 Task: Add an event with the title Client Appreciation Dinner Gala, date '2024/05/10', time 8:50 AM to 10:50 AMand add a description: The employee will receive specific and constructive feedback regarding their performance, highlighting areas of strength and areas that require improvement. The feedback will be based on objective criteria and performance metrics., put the event into Yellow category . Add location for the event as: Brussels, Belgium, logged in from the account softage.4@softage.netand send the event invitation to softage.2@softage.net and softage.3@softage.net. Set a reminder for the event 30 minutes before
Action: Mouse moved to (166, 125)
Screenshot: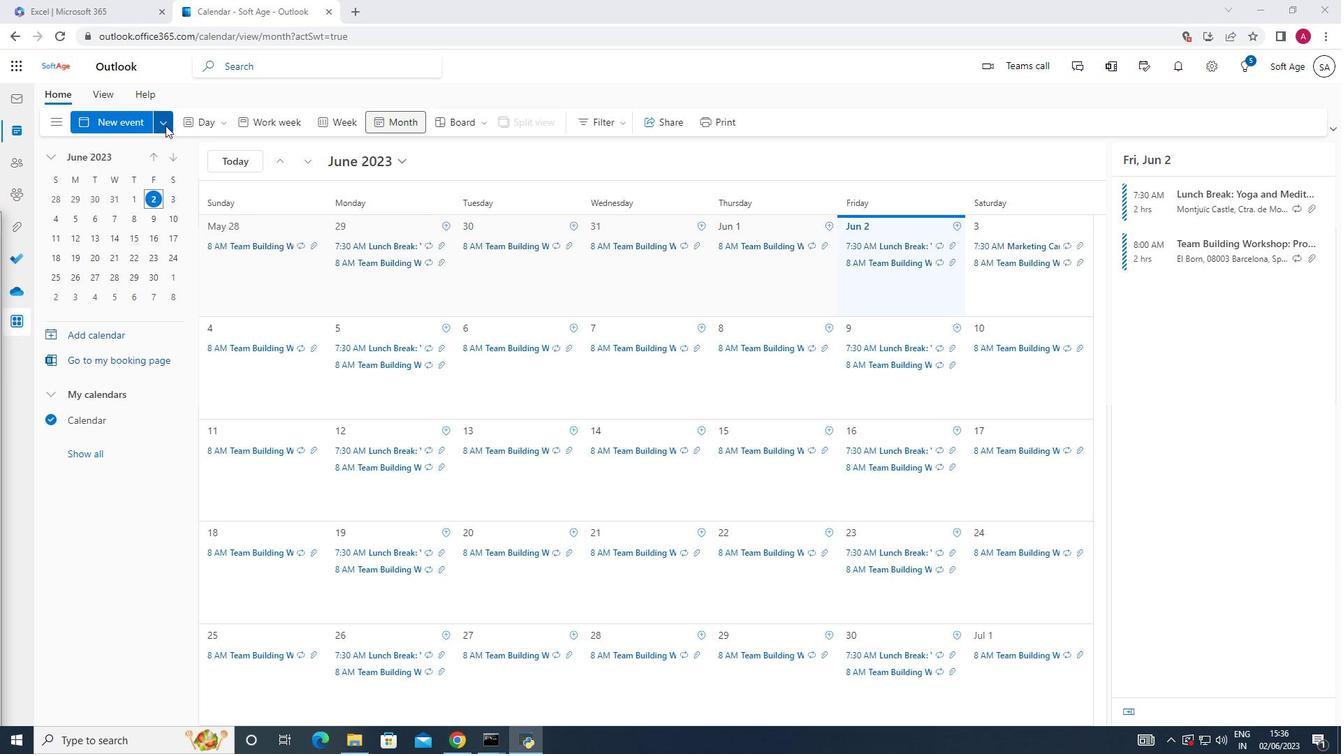 
Action: Mouse pressed left at (166, 125)
Screenshot: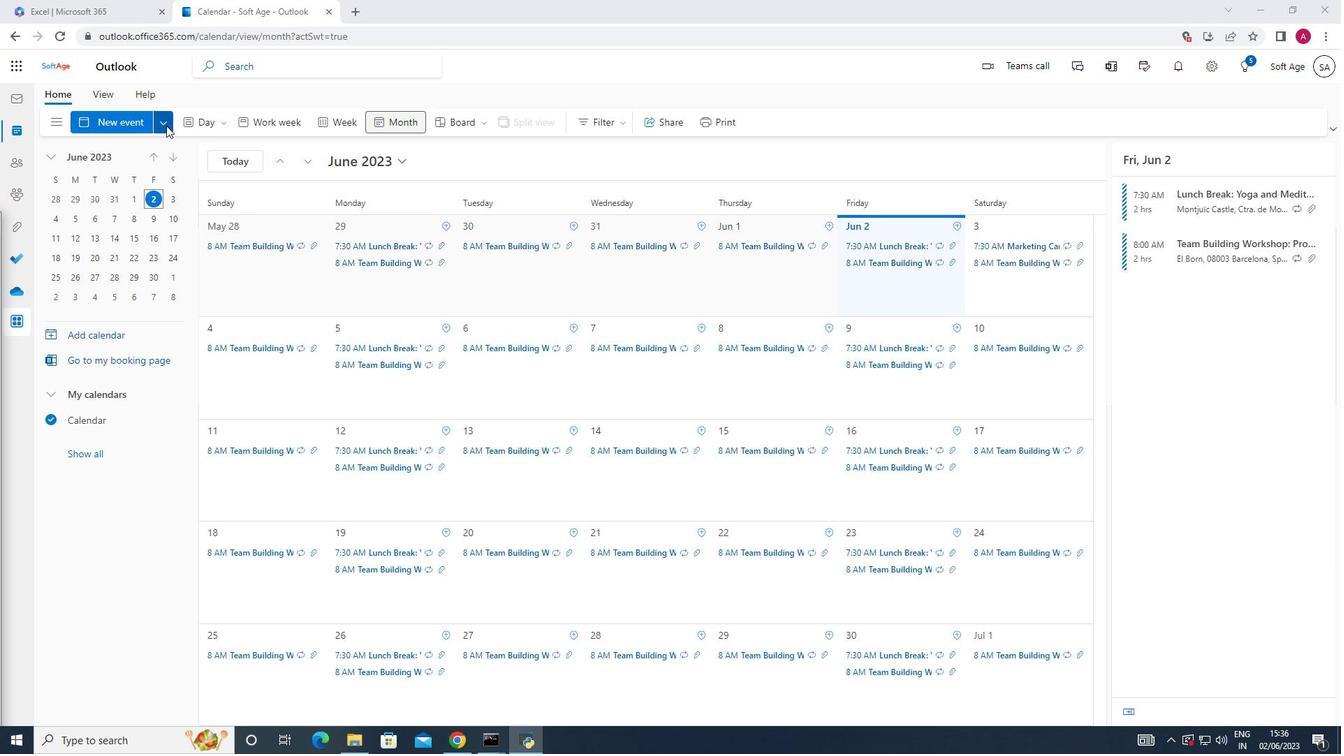 
Action: Mouse moved to (141, 181)
Screenshot: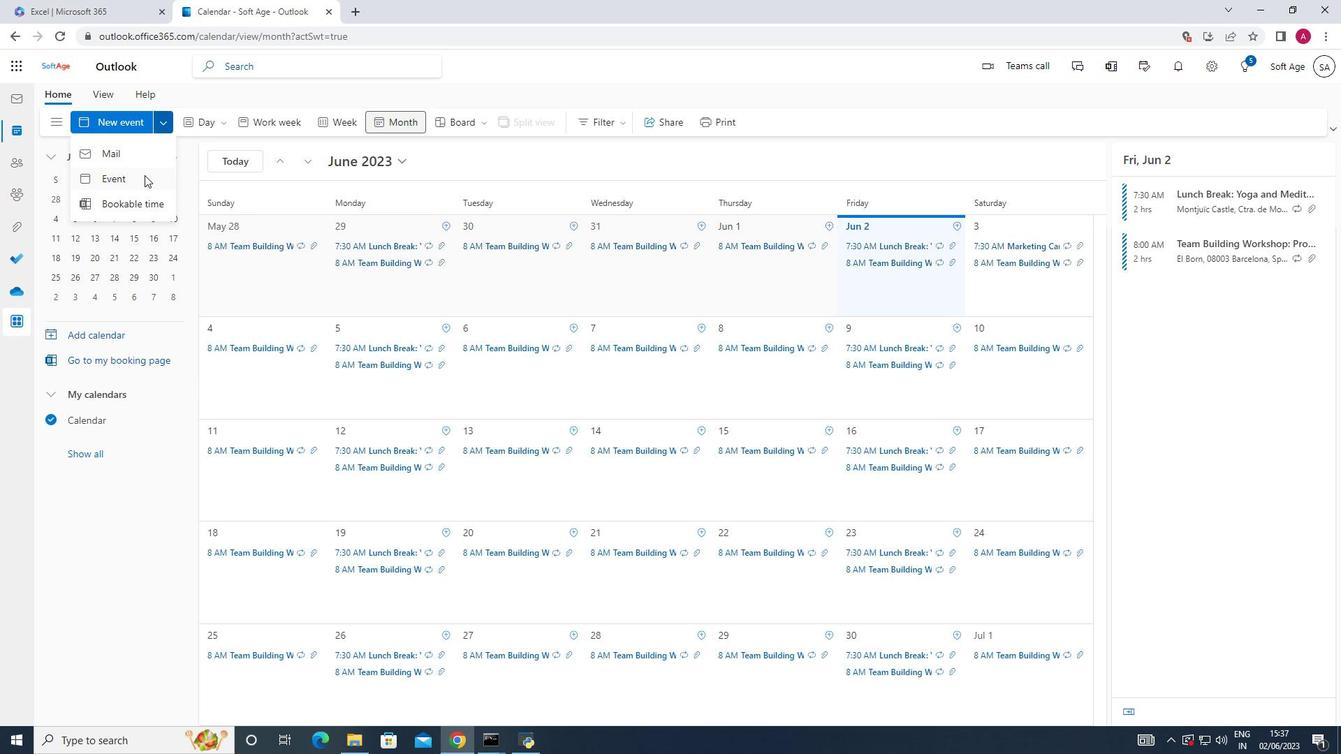 
Action: Mouse pressed left at (141, 181)
Screenshot: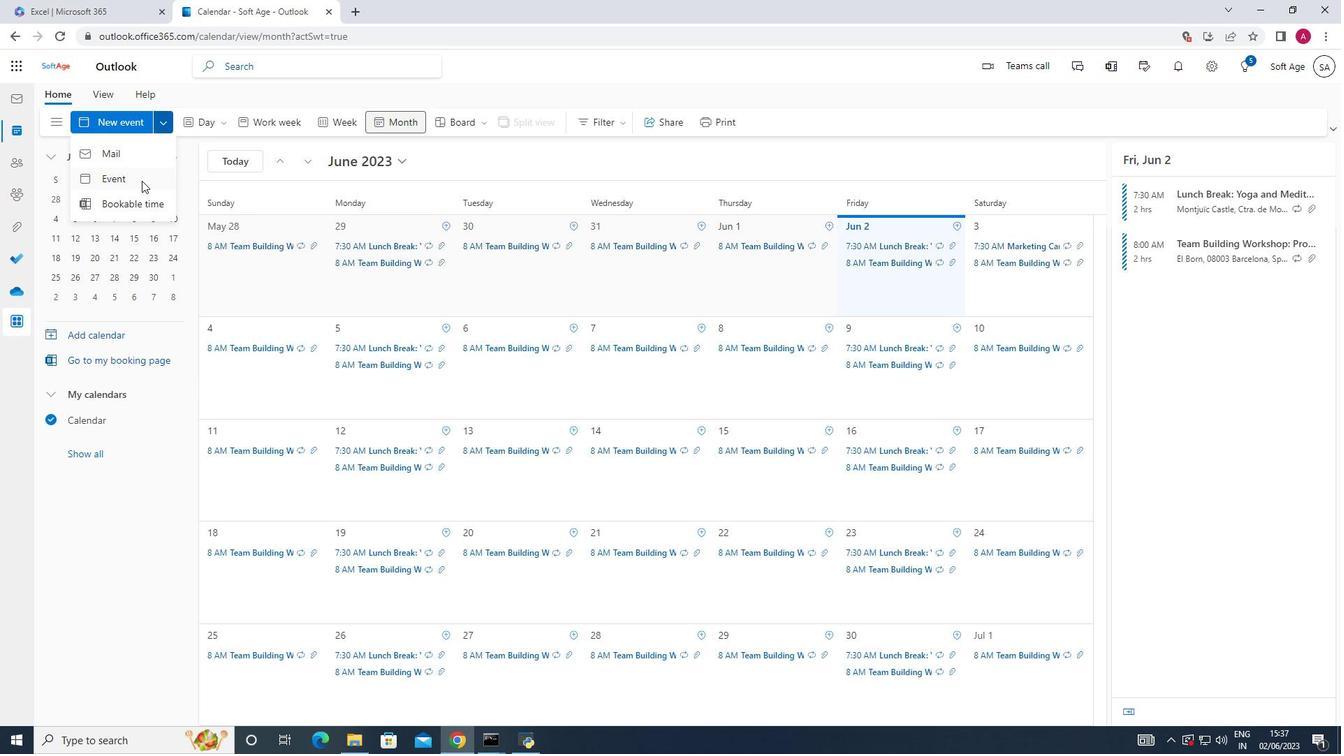 
Action: Mouse moved to (366, 206)
Screenshot: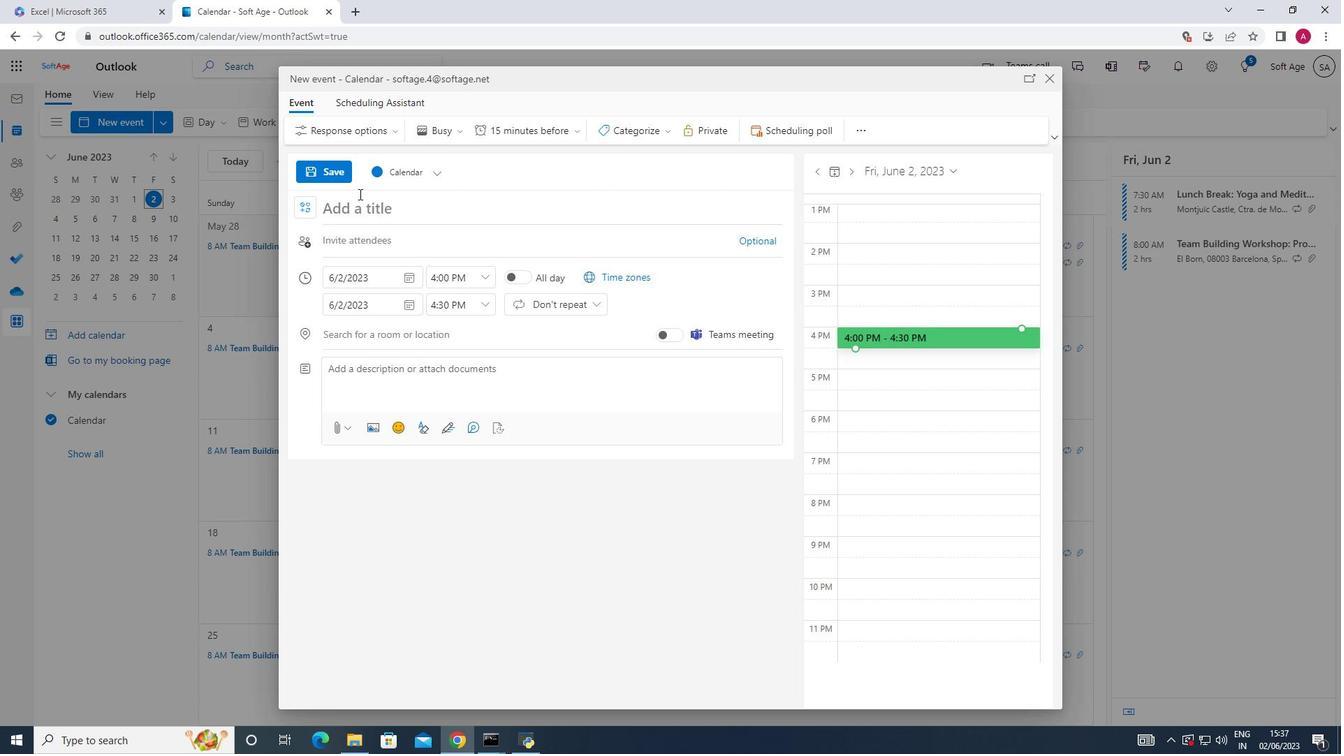 
Action: Mouse pressed left at (366, 206)
Screenshot: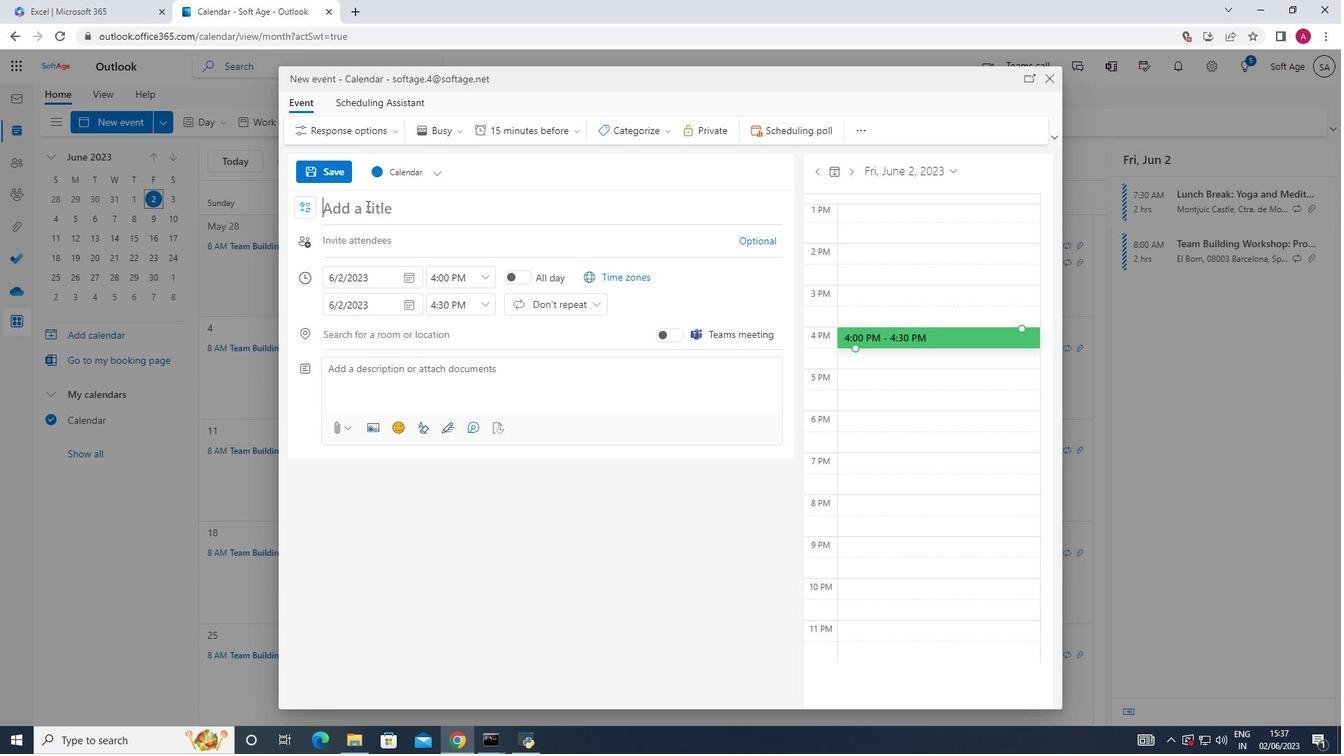 
Action: Key pressed <Key.shift><Key.shift><Key.shift><Key.shift><Key.shift><Key.shift><Key.shift><Key.shift><Key.shift><Key.shift><Key.shift><Key.shift><Key.shift><Key.shift><Key.shift><Key.shift><Key.shift><Key.shift><Key.shift><Key.shift><Key.shift><Key.shift><Key.shift><Key.shift><Key.shift><Key.shift><Key.shift><Key.shift><Key.shift><Key.shift><Key.shift><Key.shift><Key.shift><Key.shift><Key.shift><Key.shift><Key.shift><Key.shift><Key.shift><Key.shift><Key.shift><Key.shift><Key.shift><Key.shift><Key.shift><Key.shift><Key.shift><Key.shift><Key.shift><Key.shift><Key.shift><Key.shift><Key.shift><Key.shift>Client<Key.space><Key.shift><Key.shift><Key.shift><Key.shift>Appreciation<Key.space><Key.shift>Dinner<Key.space><Key.shift>Gala
Screenshot: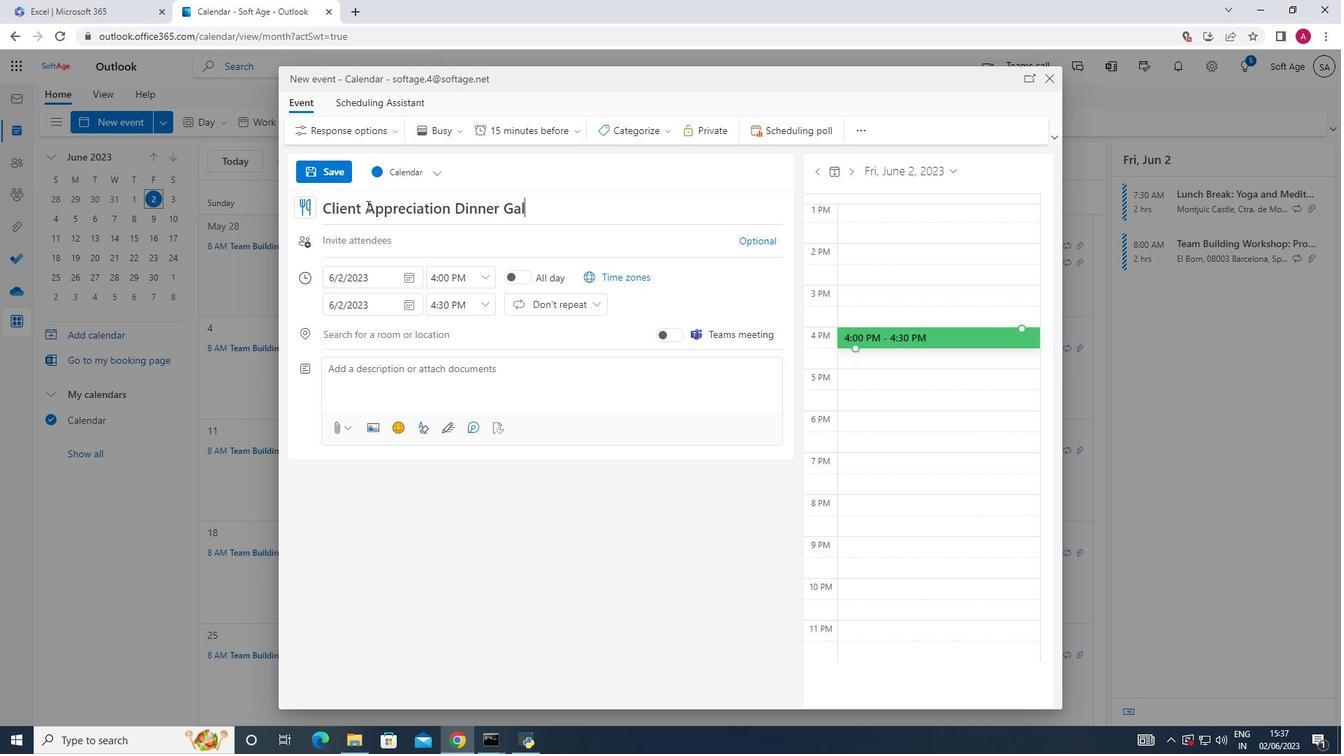 
Action: Mouse moved to (415, 277)
Screenshot: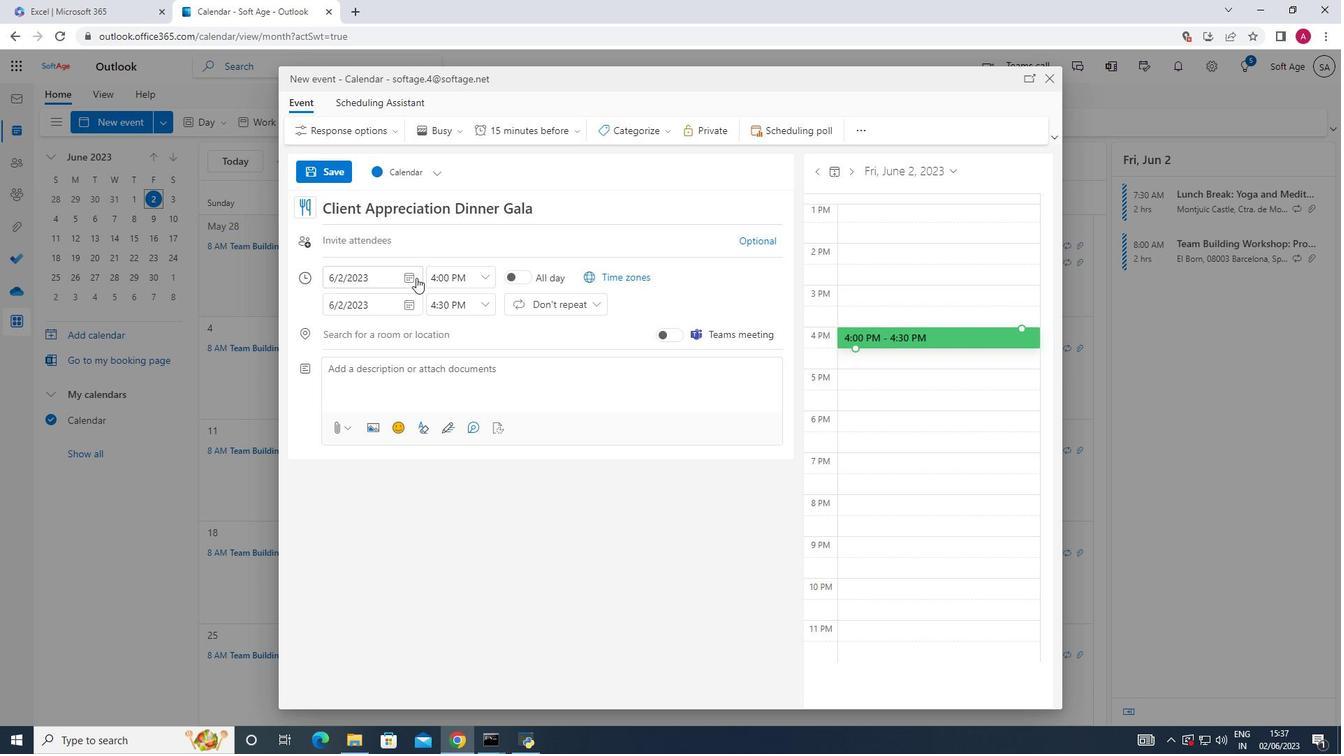 
Action: Mouse pressed left at (415, 277)
Screenshot: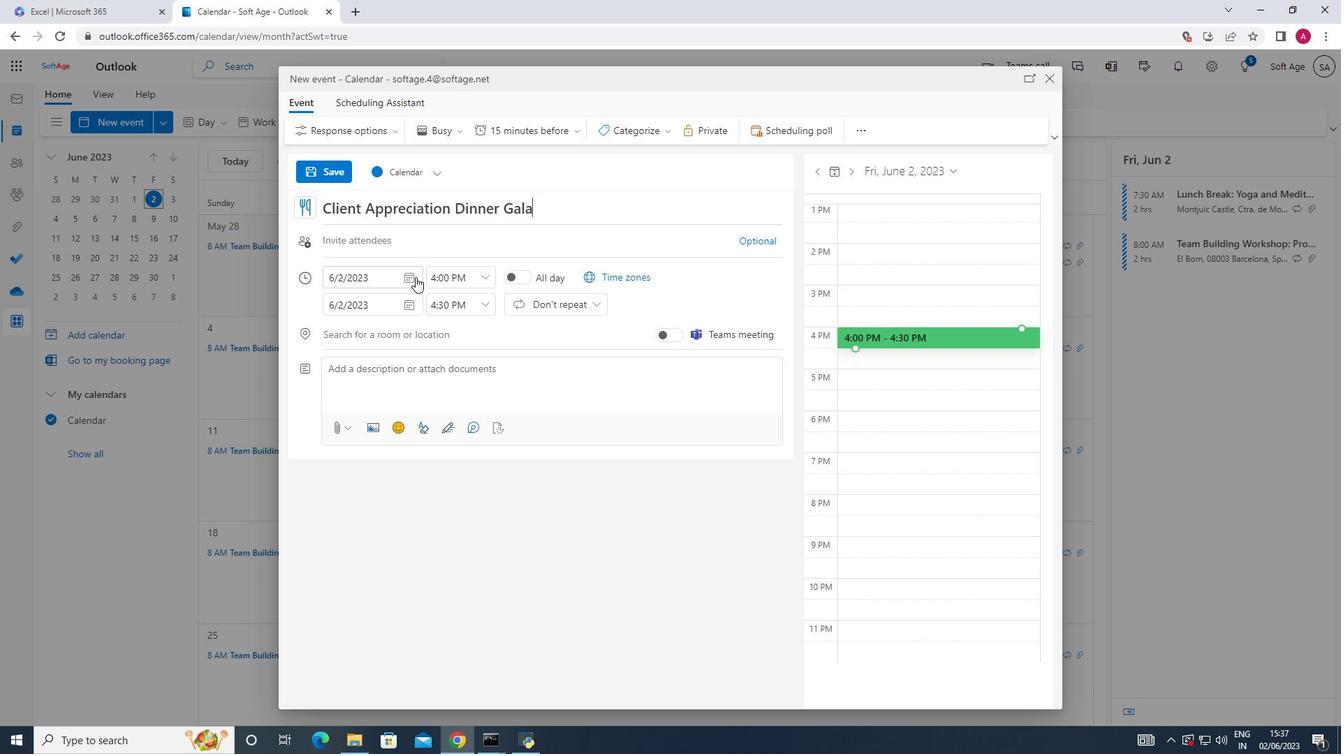 
Action: Mouse moved to (452, 307)
Screenshot: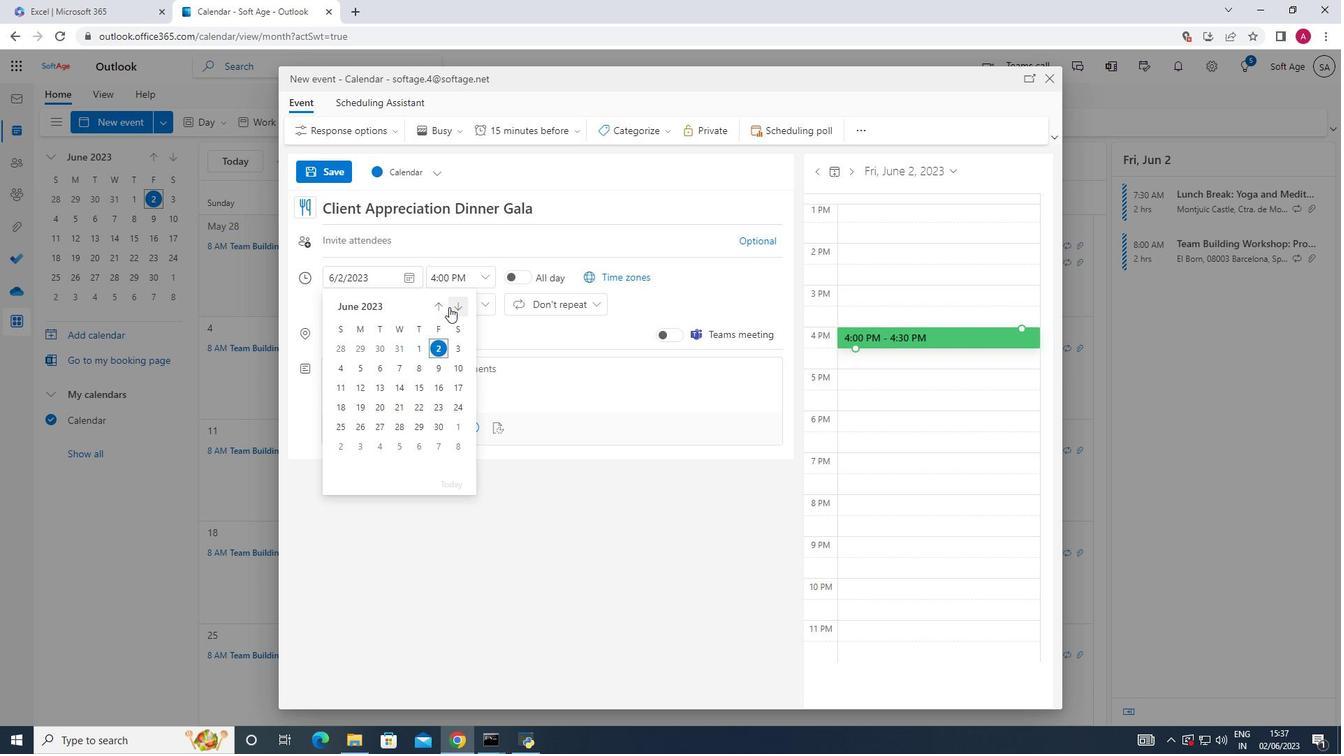 
Action: Mouse pressed left at (452, 307)
Screenshot: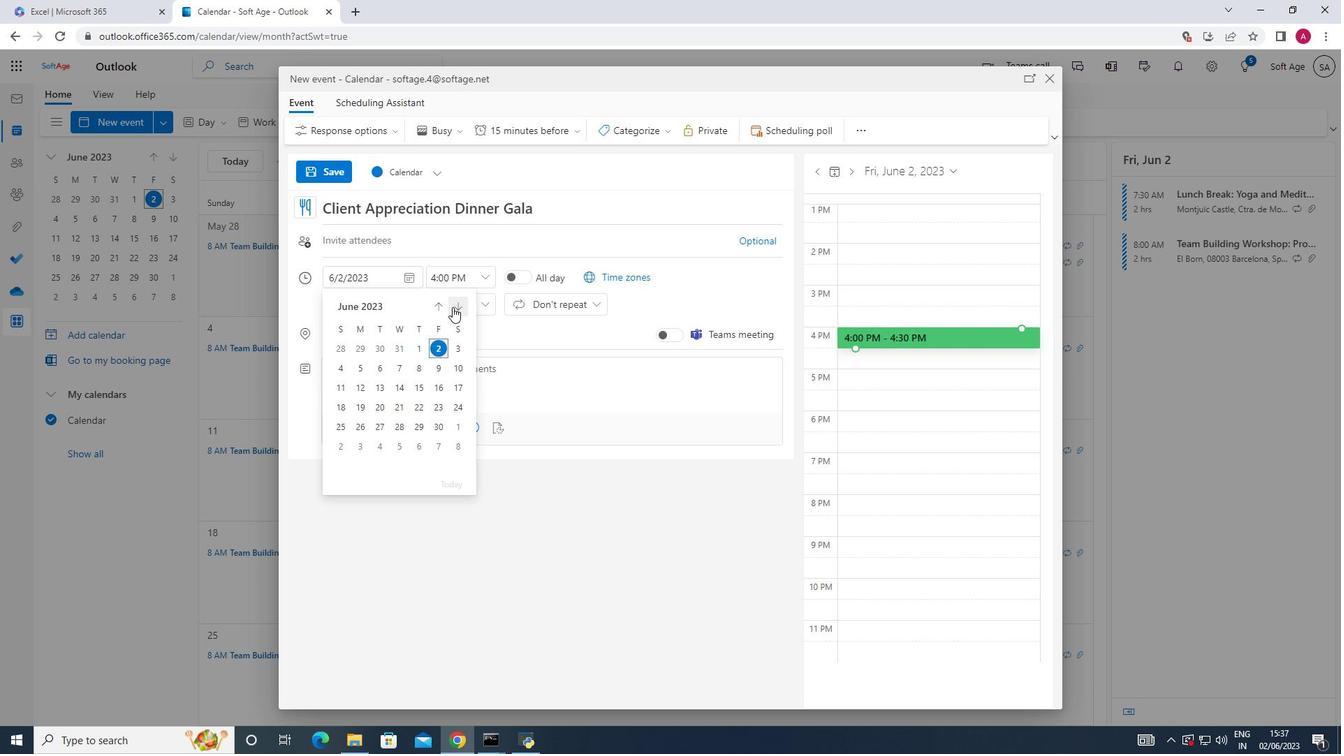
Action: Mouse pressed left at (452, 307)
Screenshot: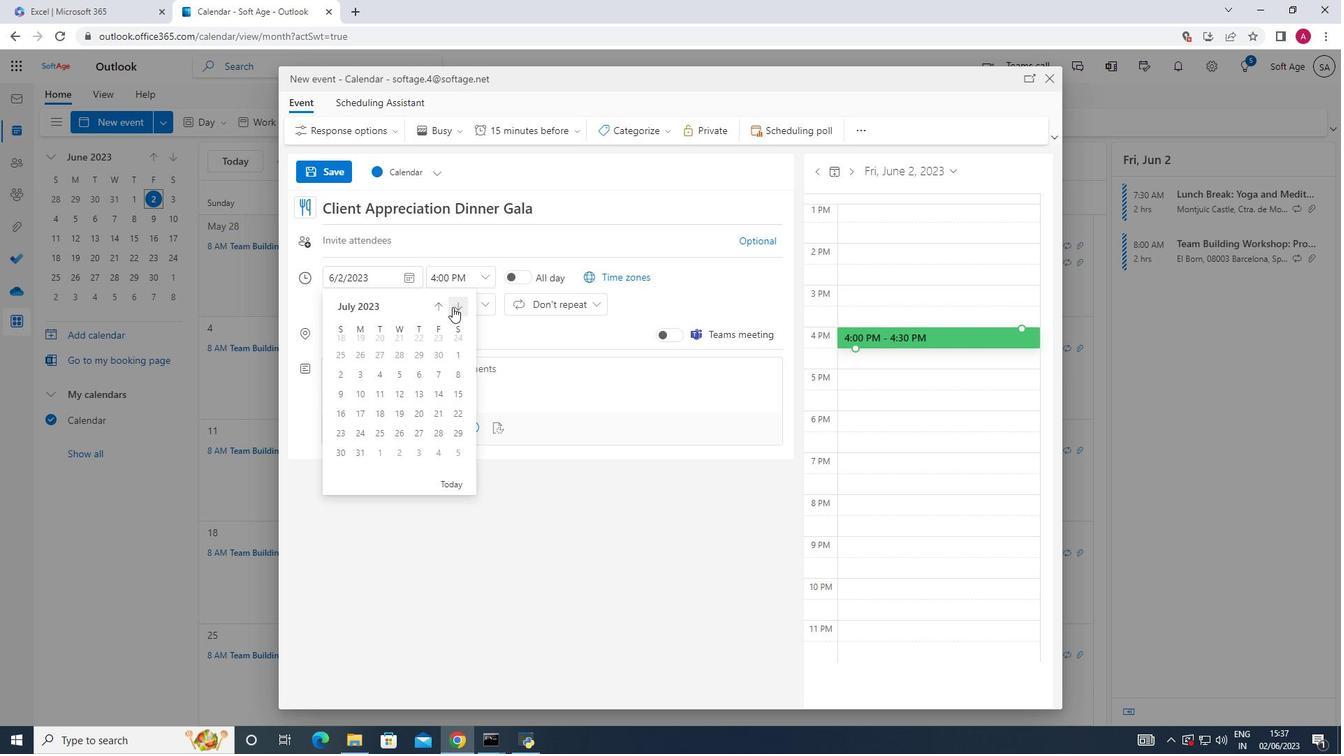 
Action: Mouse pressed left at (452, 307)
Screenshot: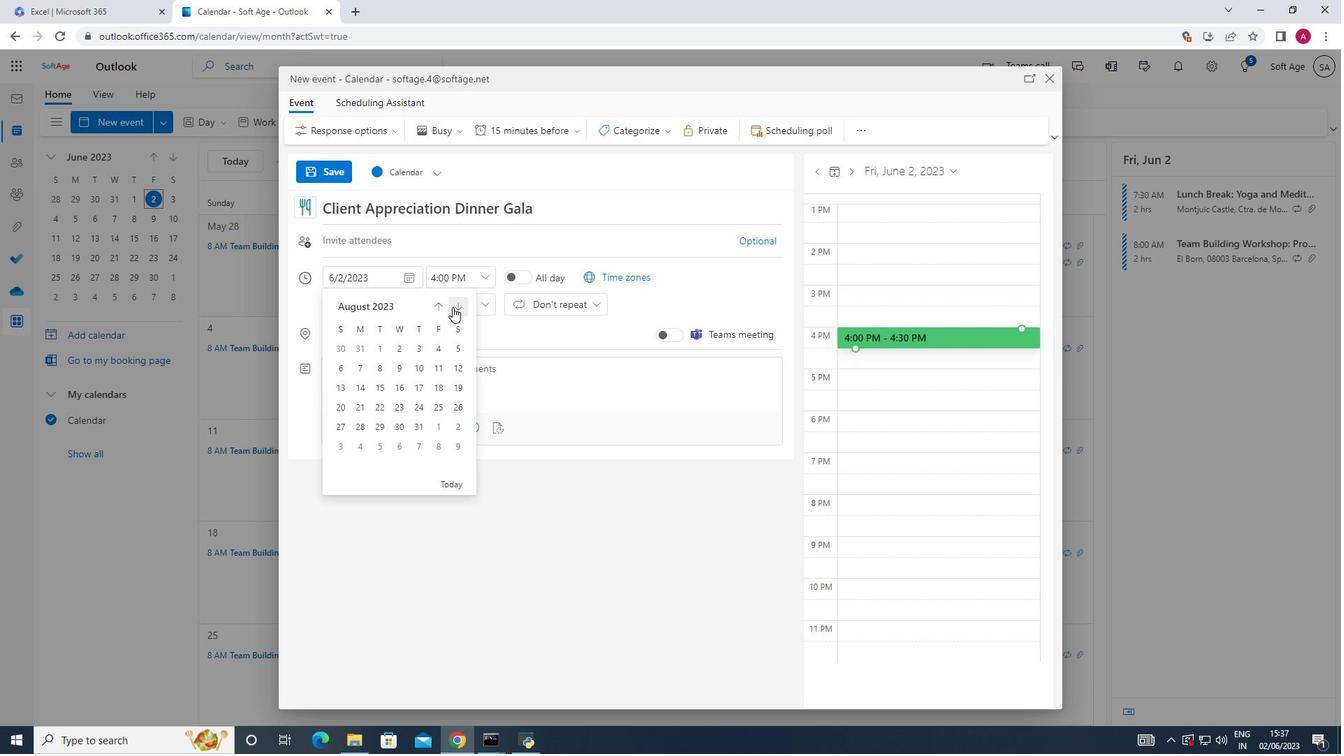 
Action: Mouse pressed left at (452, 307)
Screenshot: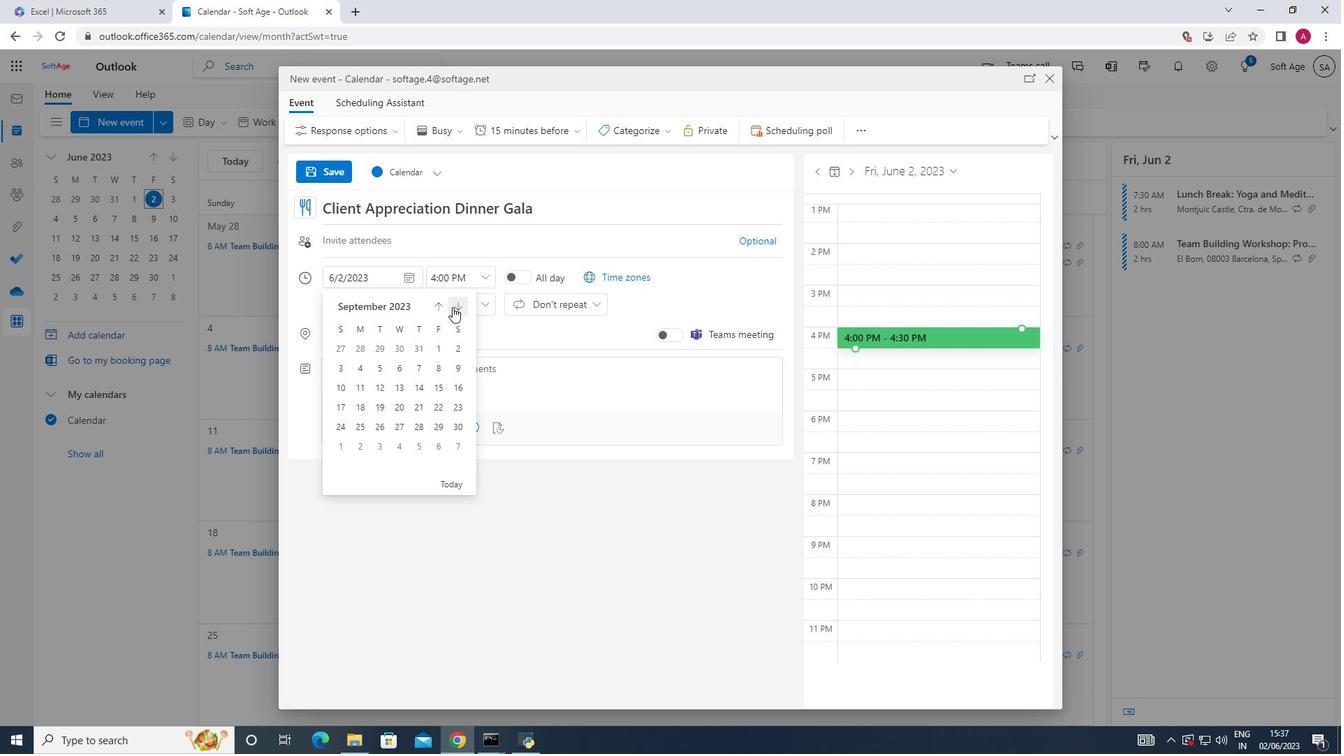 
Action: Mouse pressed left at (452, 307)
Screenshot: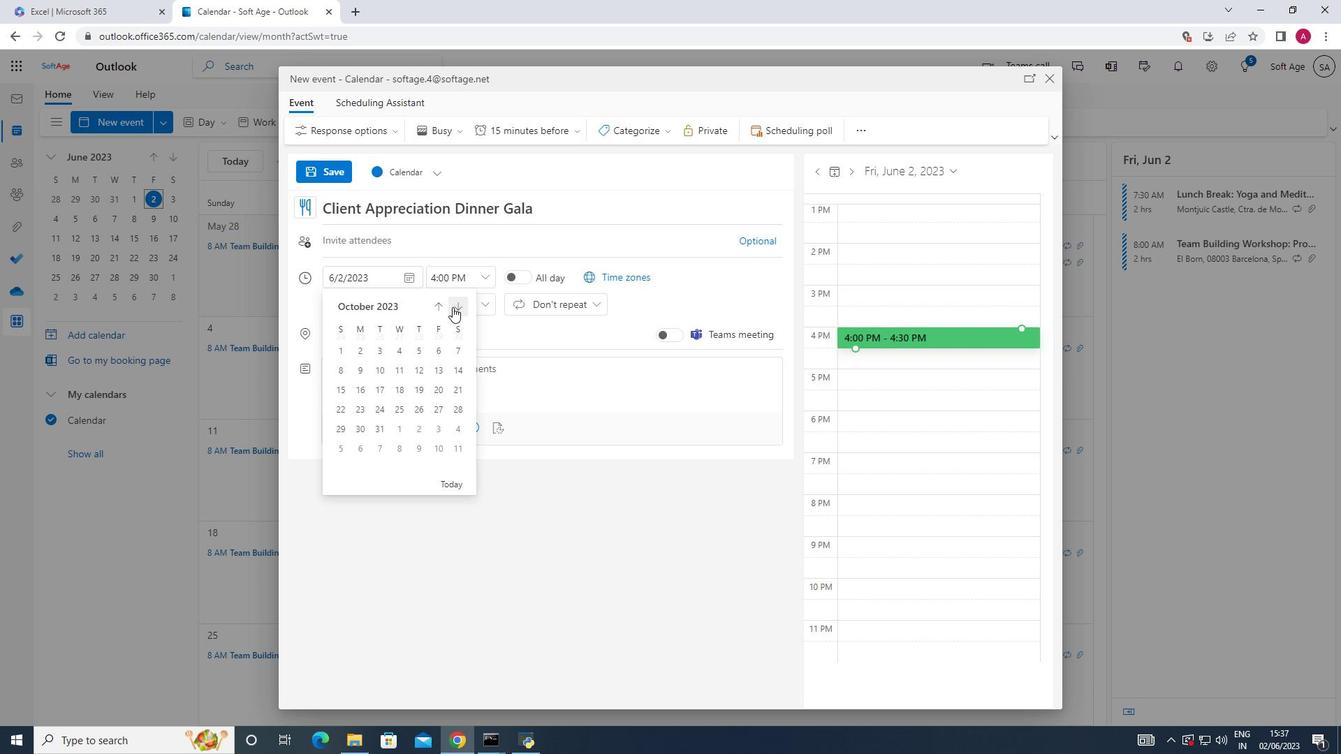 
Action: Mouse pressed left at (452, 307)
Screenshot: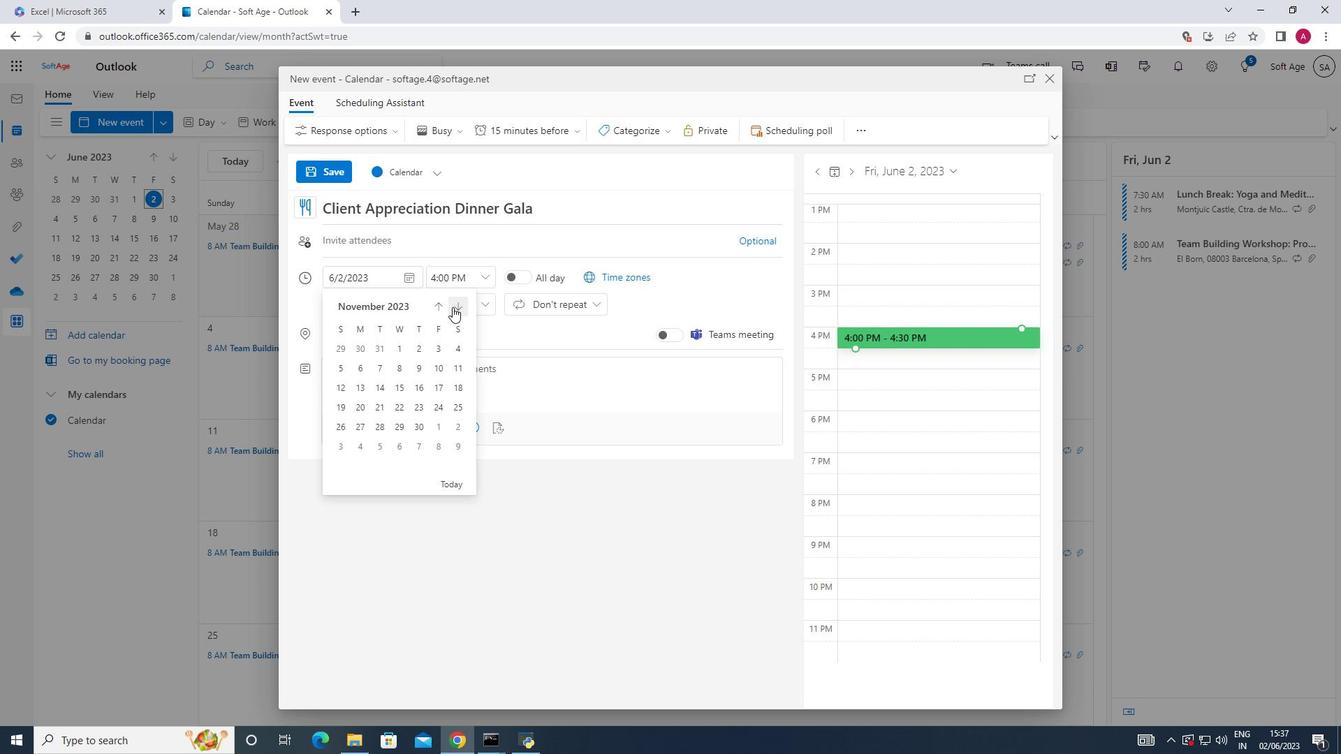 
Action: Mouse pressed left at (452, 307)
Screenshot: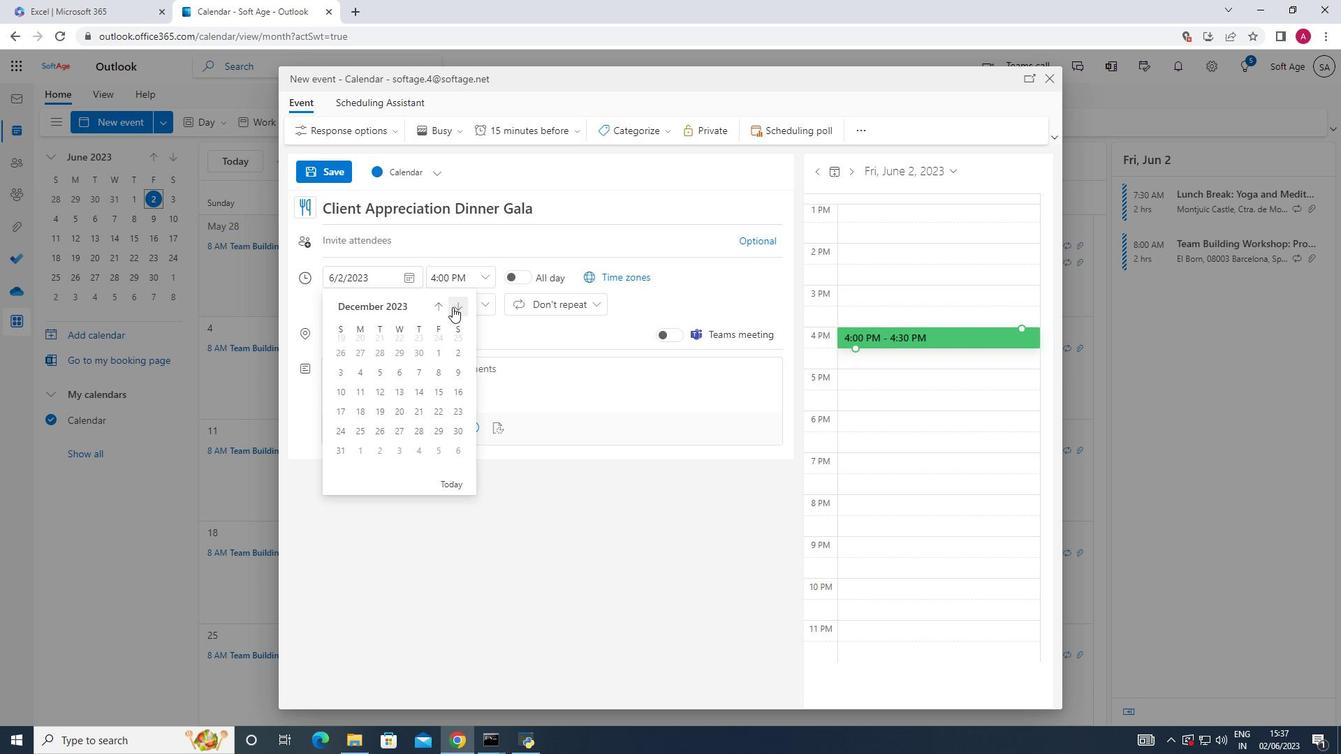 
Action: Mouse pressed left at (452, 307)
Screenshot: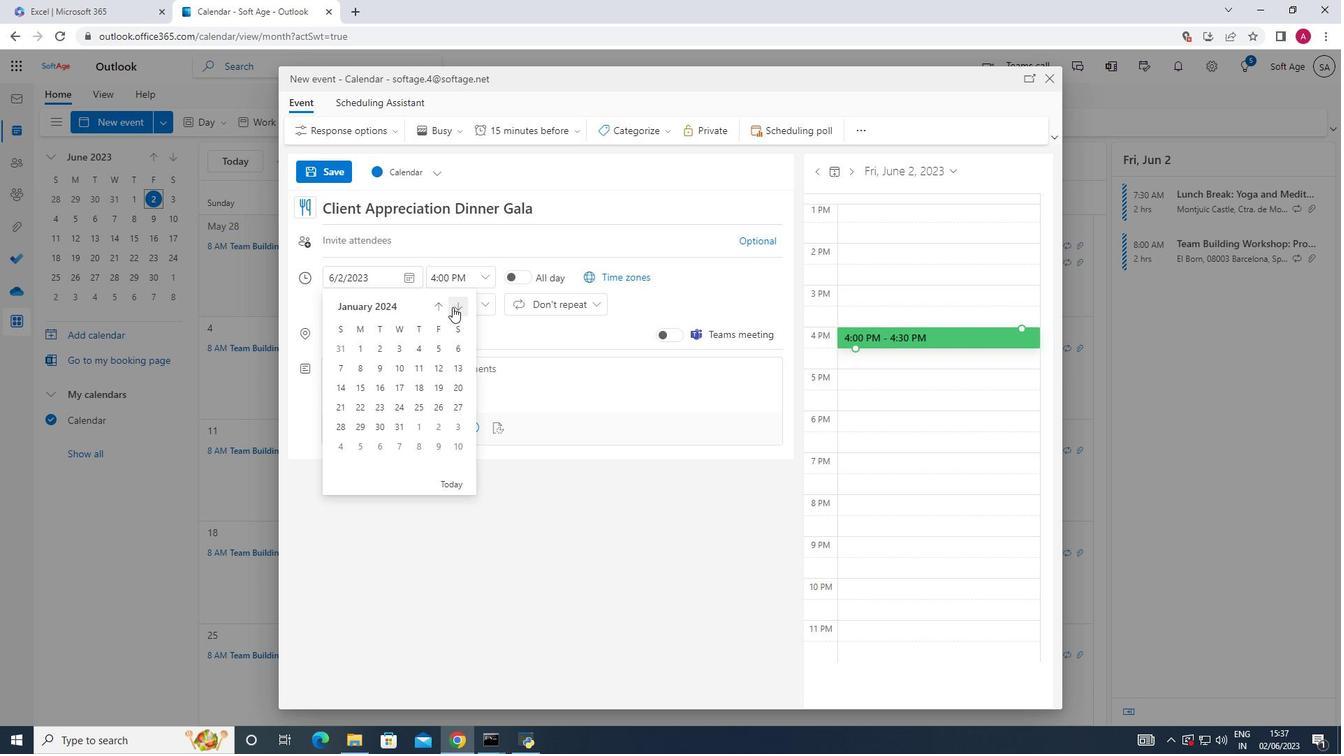 
Action: Mouse pressed left at (452, 307)
Screenshot: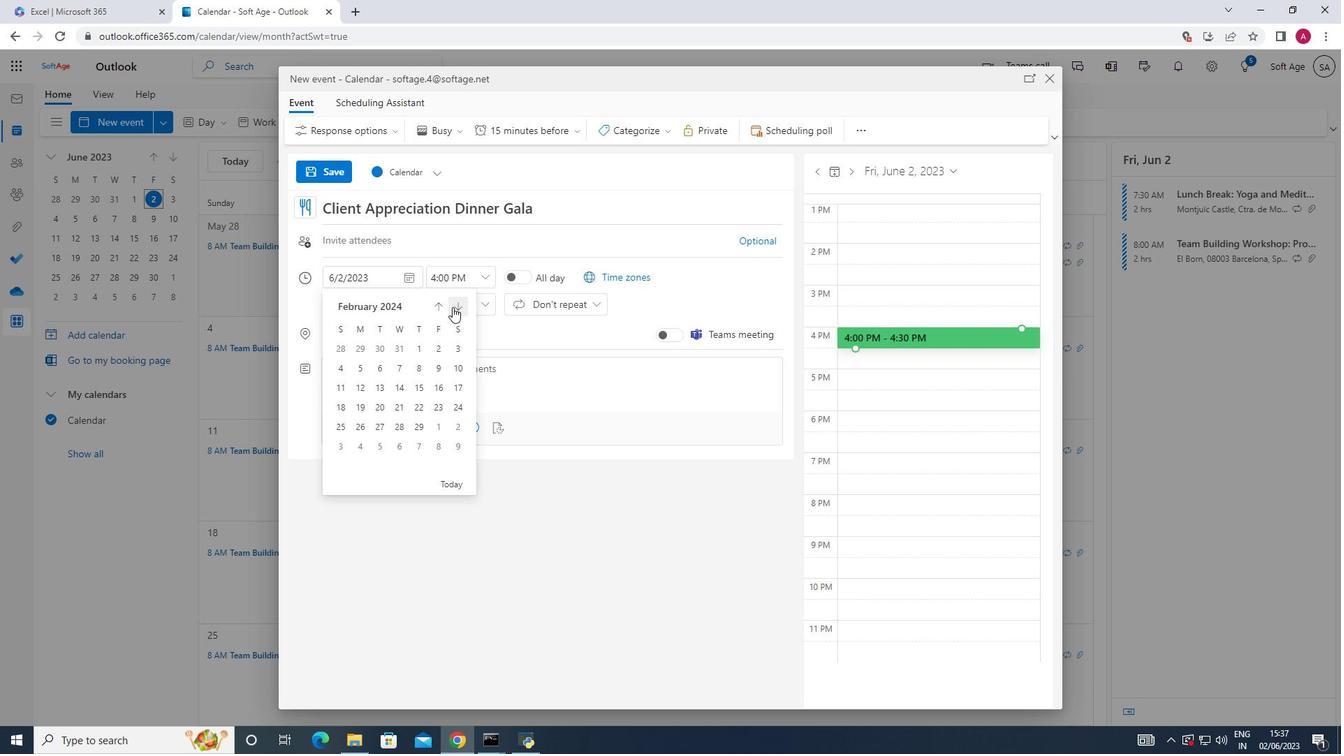 
Action: Mouse pressed left at (452, 307)
Screenshot: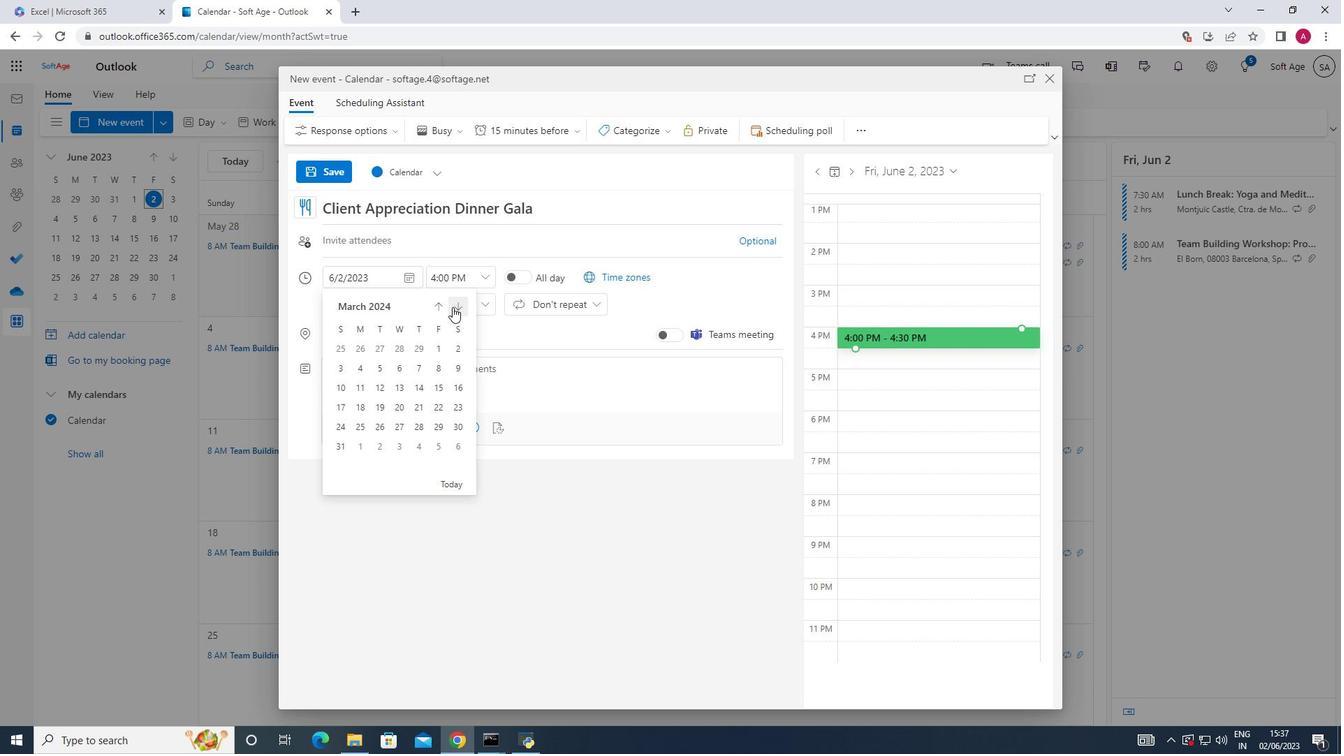 
Action: Mouse pressed left at (452, 307)
Screenshot: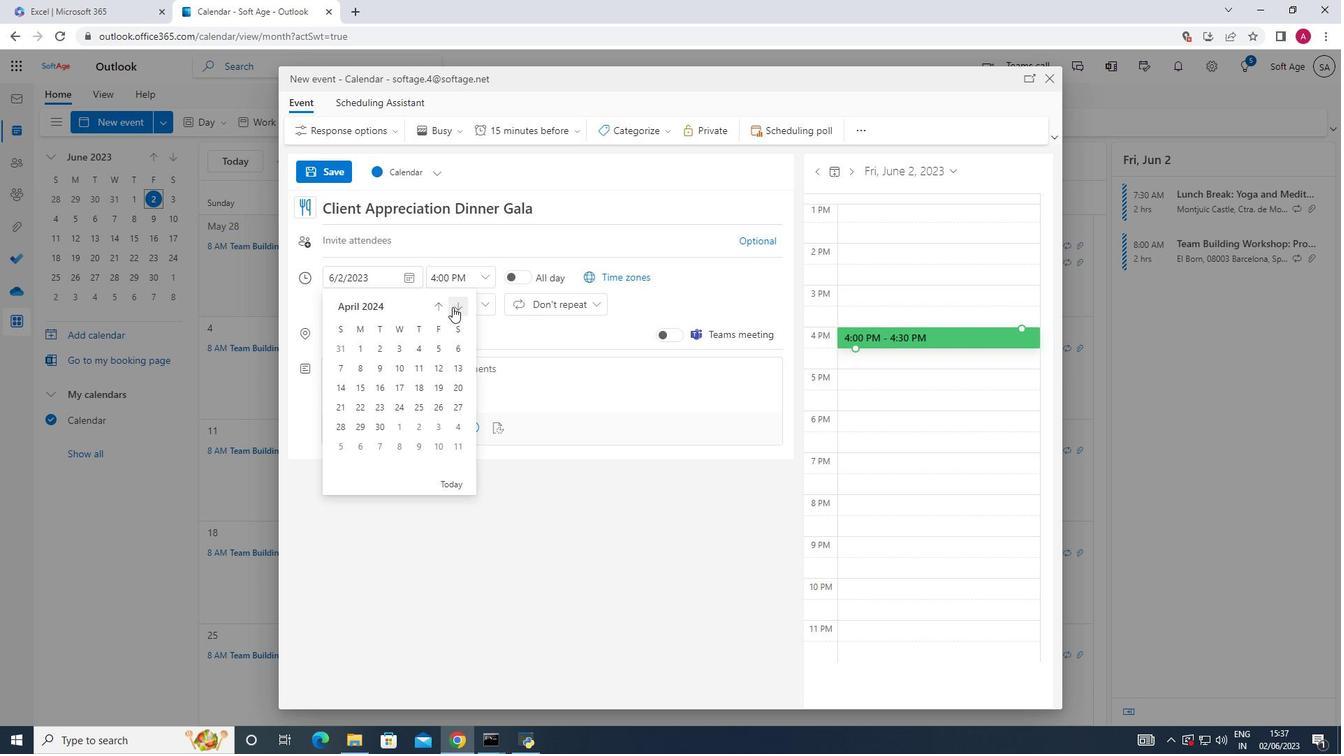 
Action: Mouse moved to (439, 366)
Screenshot: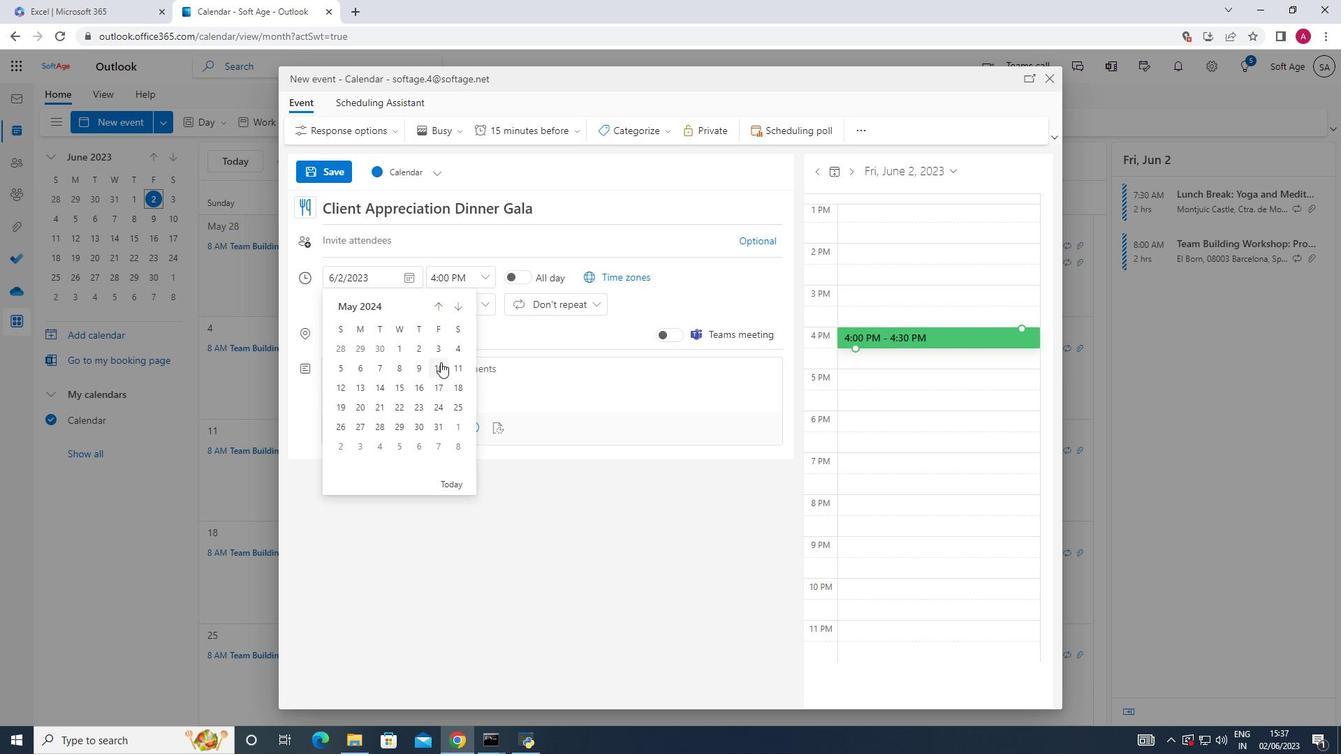 
Action: Mouse pressed left at (439, 366)
Screenshot: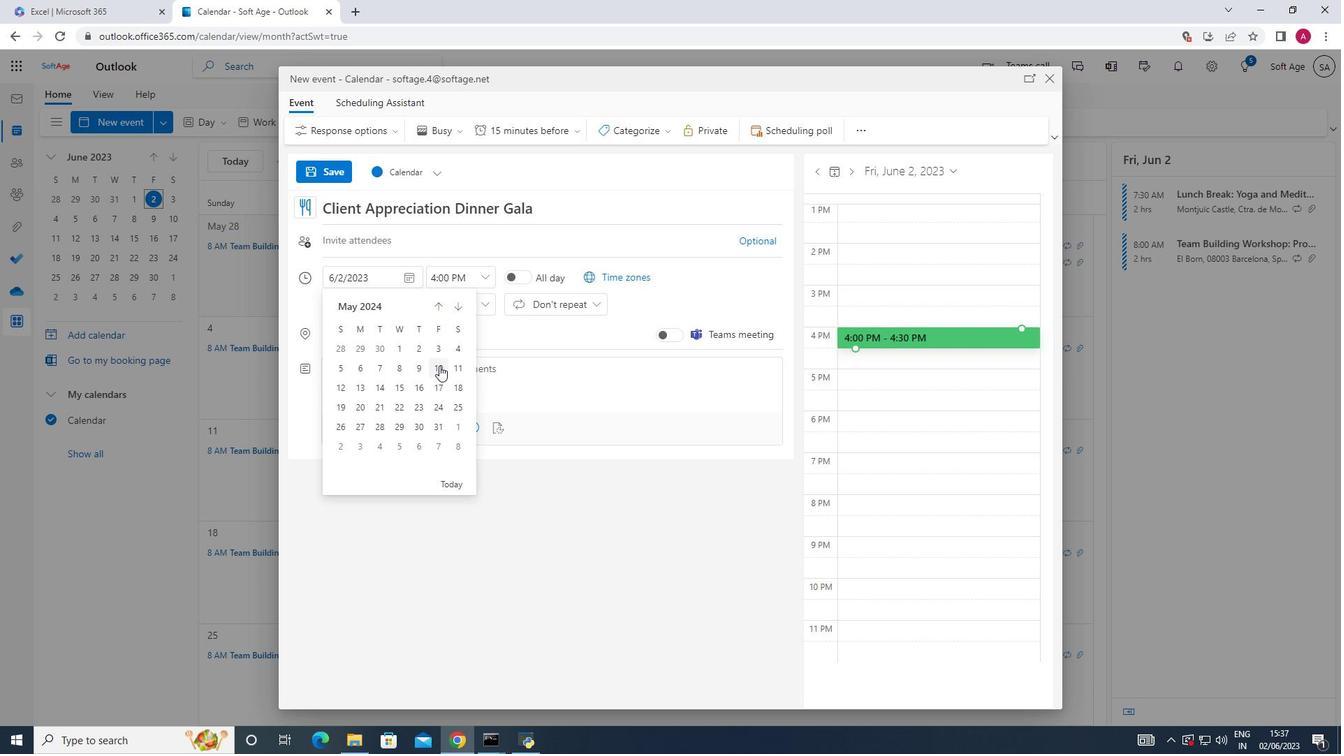 
Action: Mouse moved to (479, 277)
Screenshot: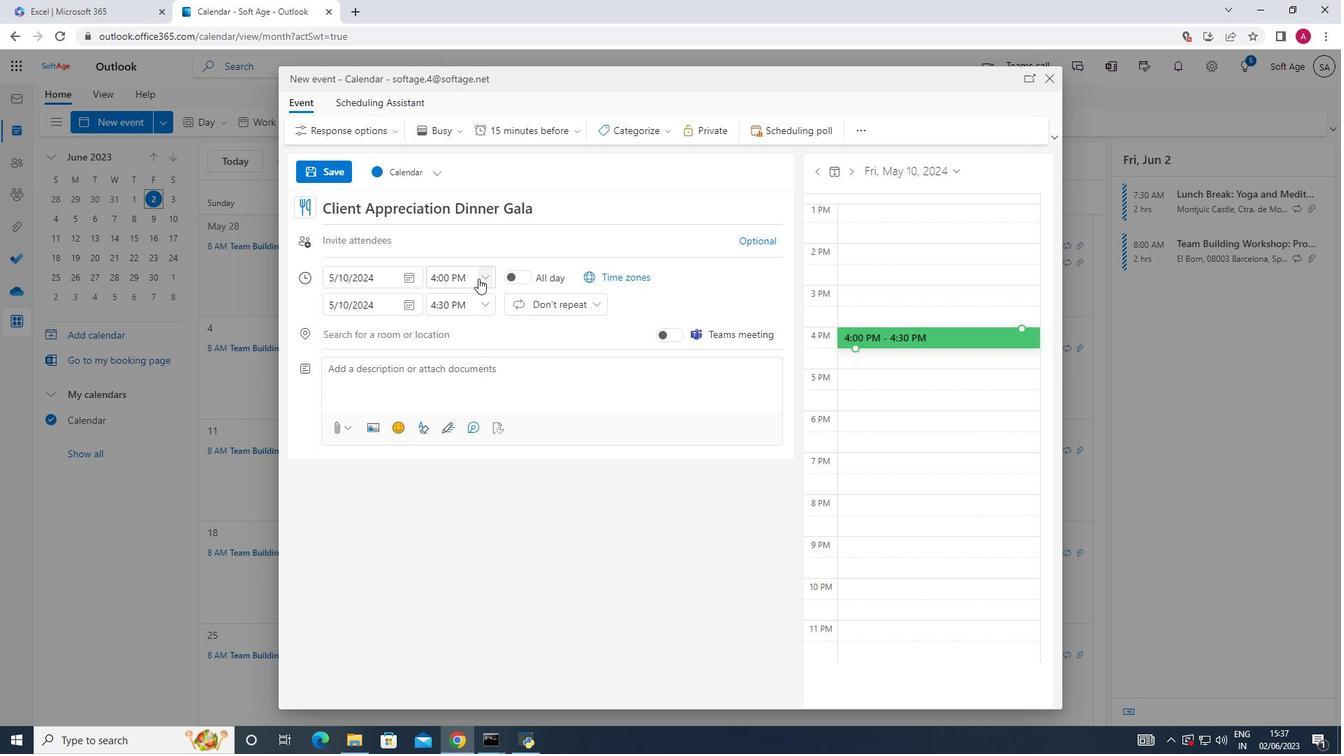 
Action: Mouse pressed left at (479, 277)
Screenshot: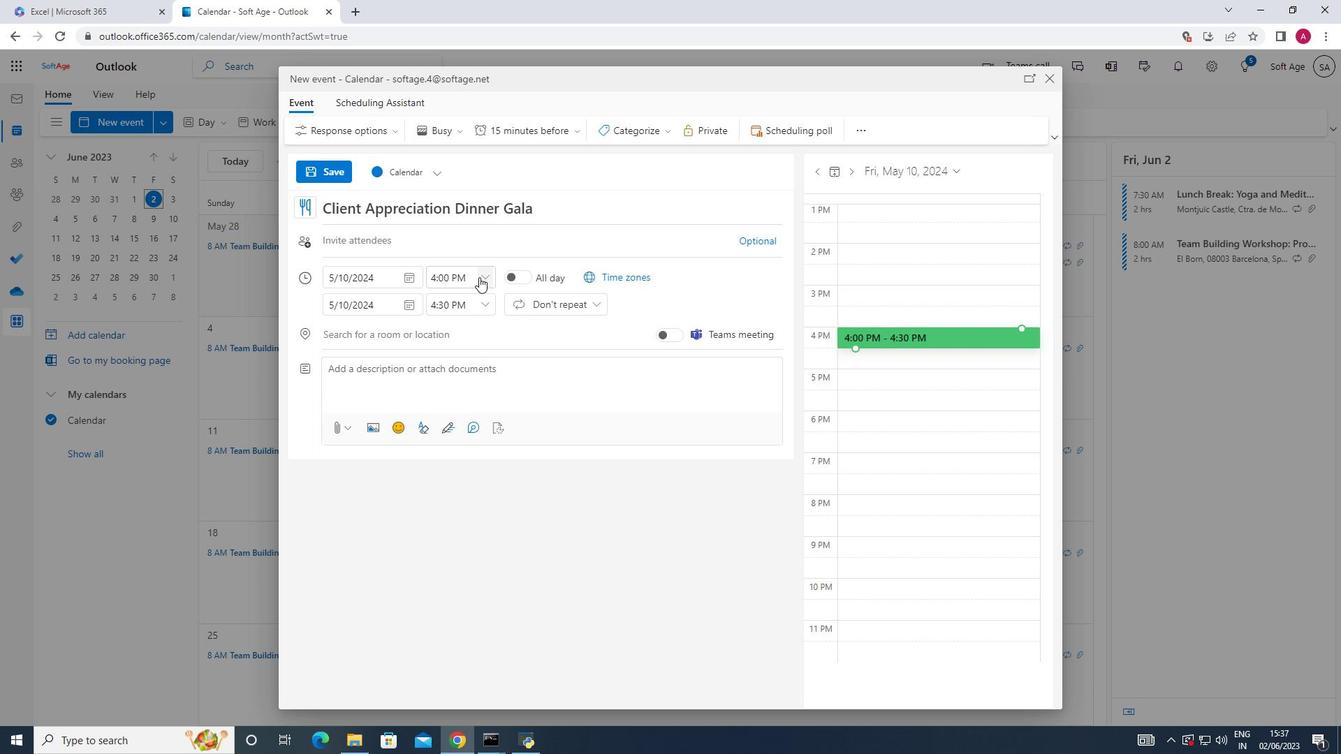 
Action: Key pressed 8<Key.shift_r>:50<Key.space><Key.shift>A<Key.shift_r>M<Key.enter>
Screenshot: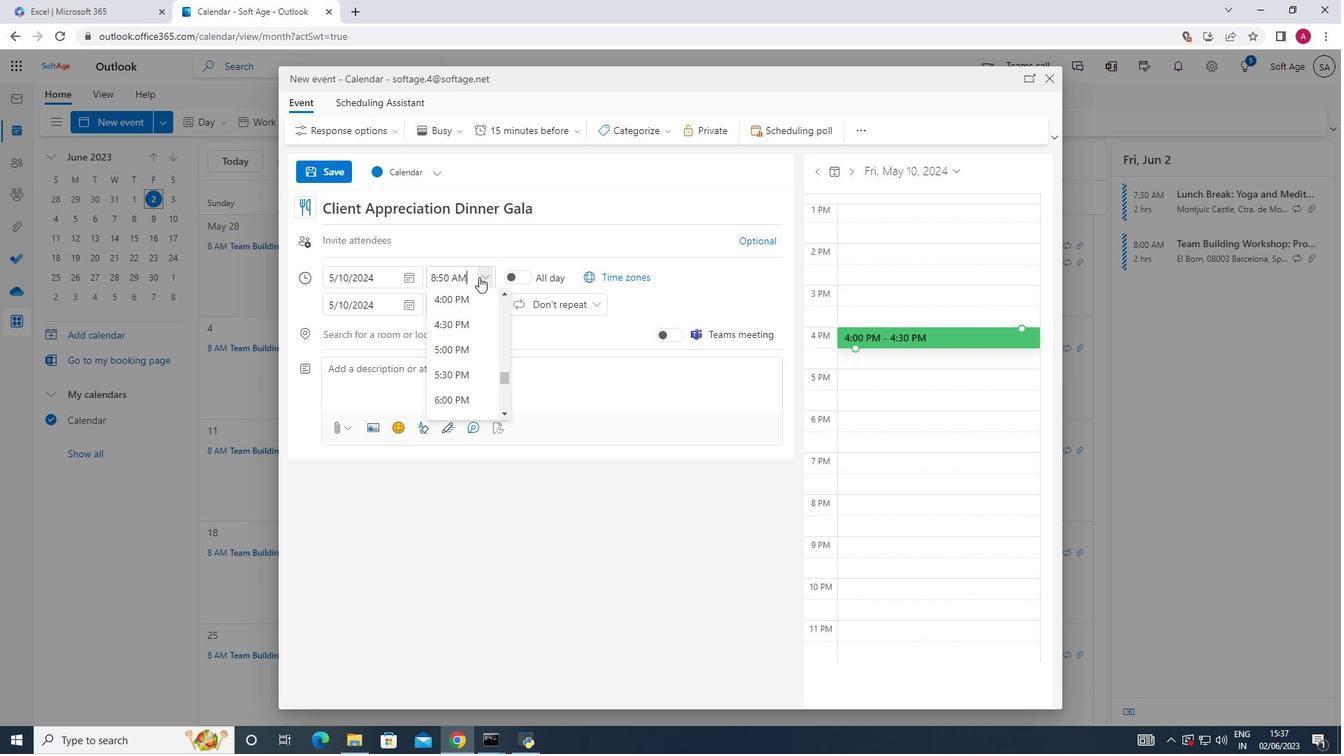 
Action: Mouse moved to (488, 298)
Screenshot: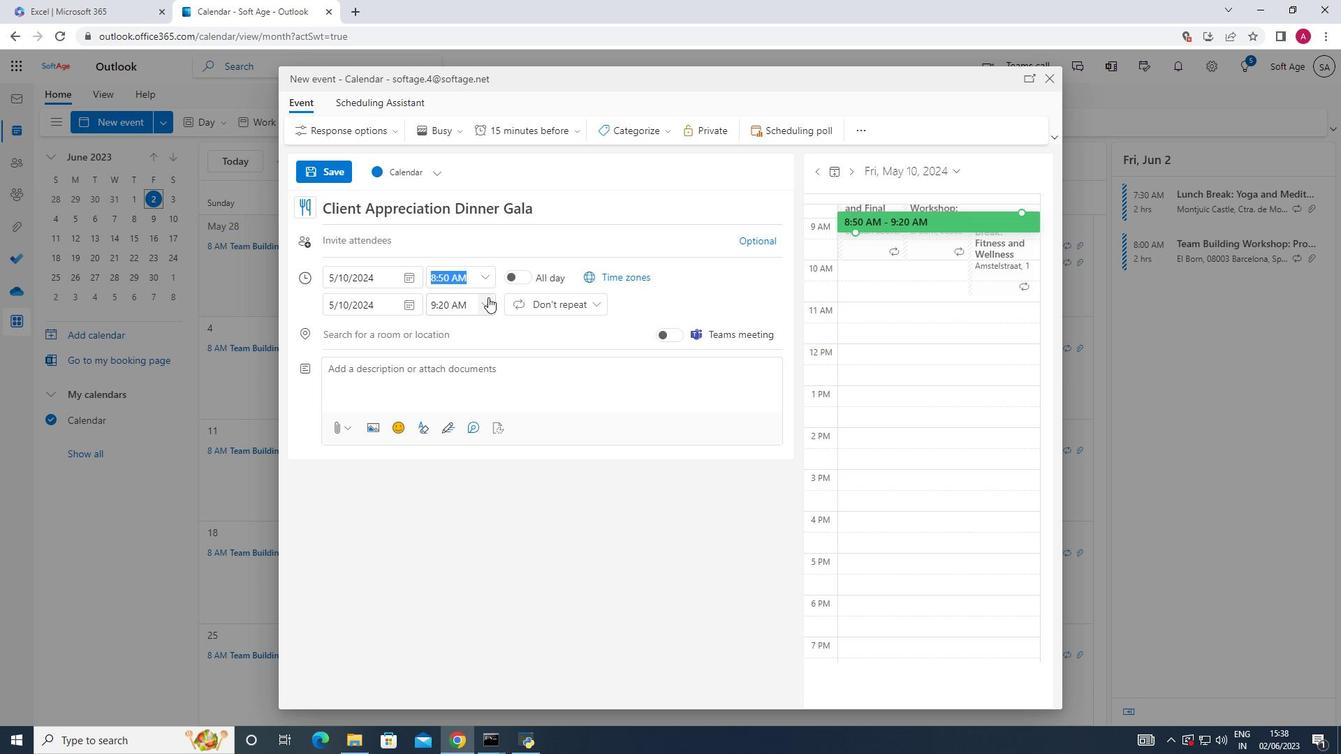 
Action: Mouse pressed left at (488, 298)
Screenshot: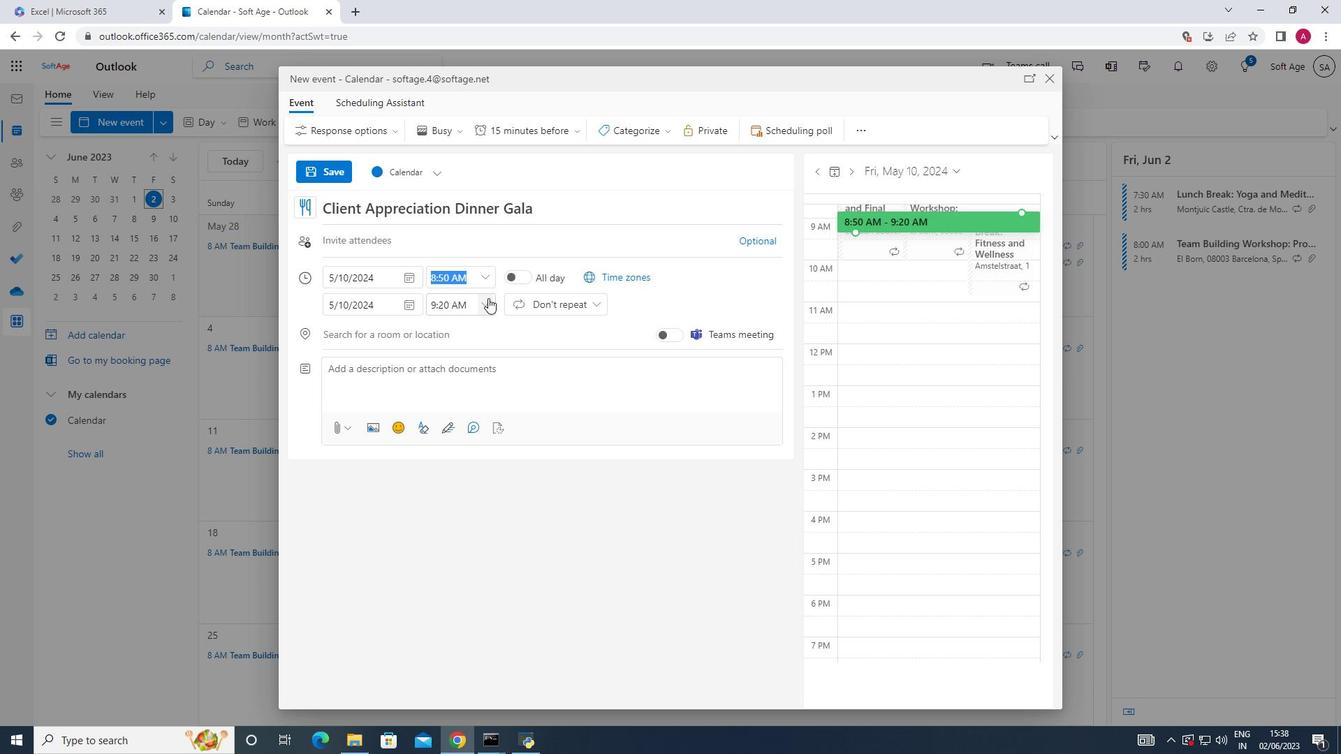 
Action: Mouse moved to (466, 401)
Screenshot: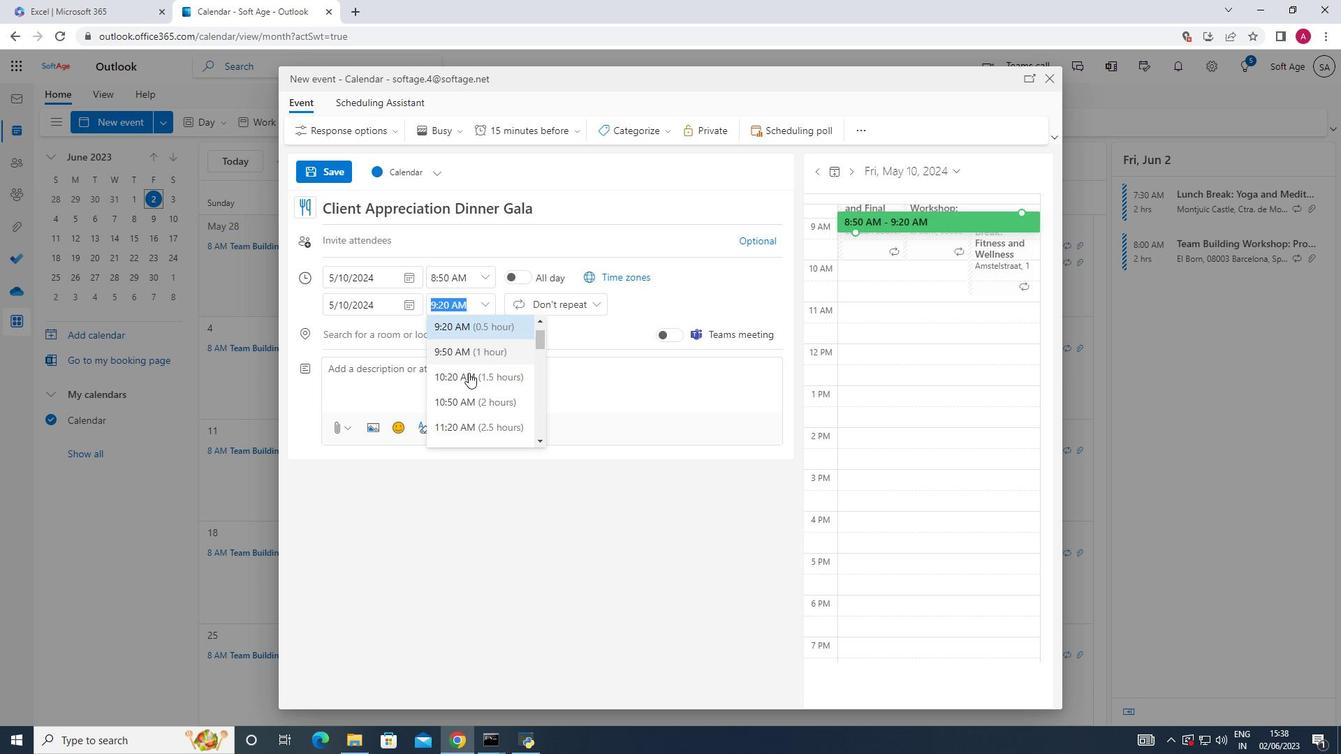
Action: Mouse pressed left at (466, 401)
Screenshot: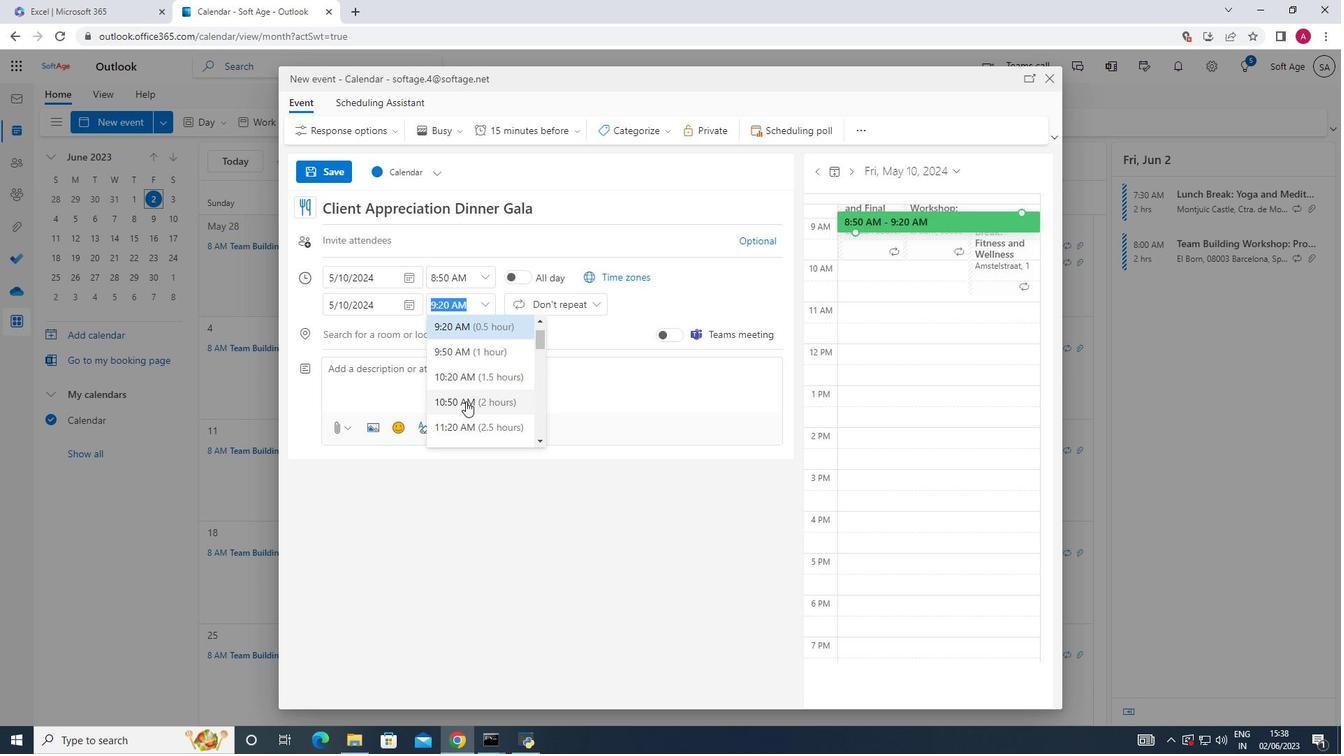 
Action: Mouse moved to (338, 377)
Screenshot: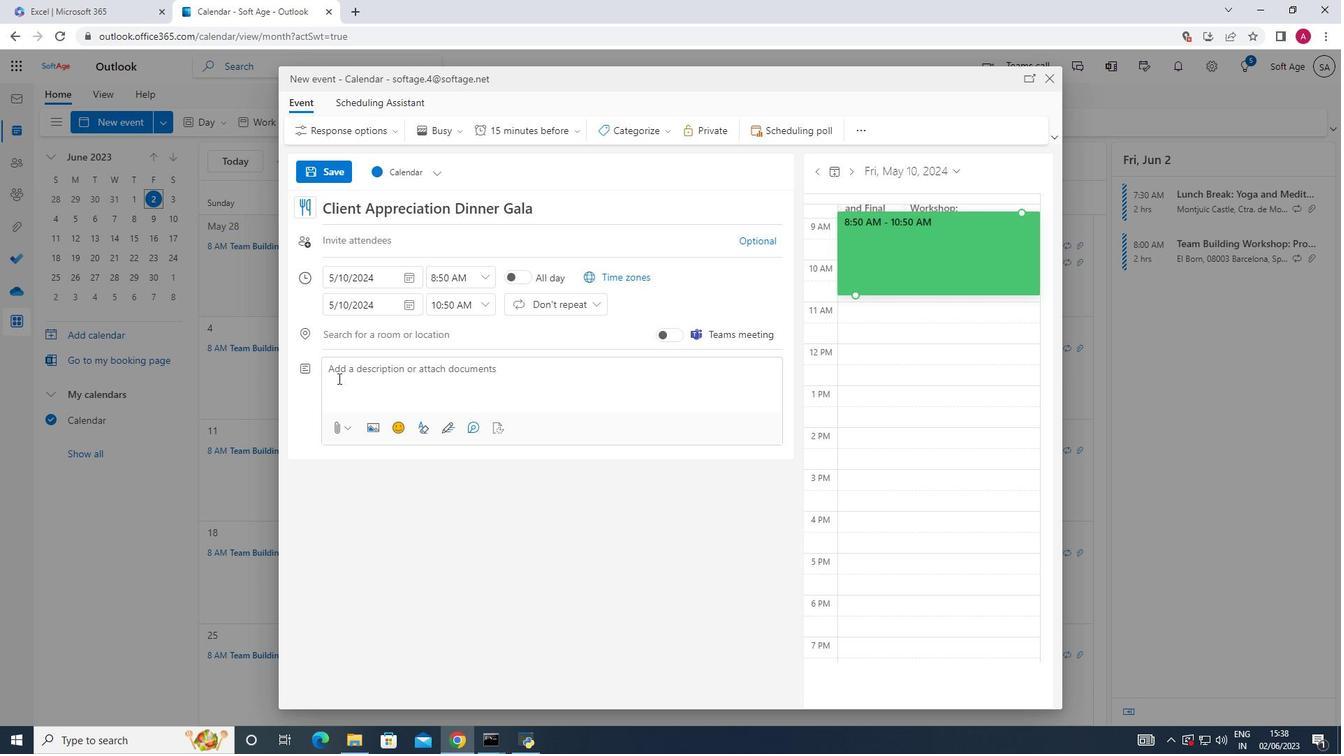 
Action: Mouse pressed left at (338, 377)
Screenshot: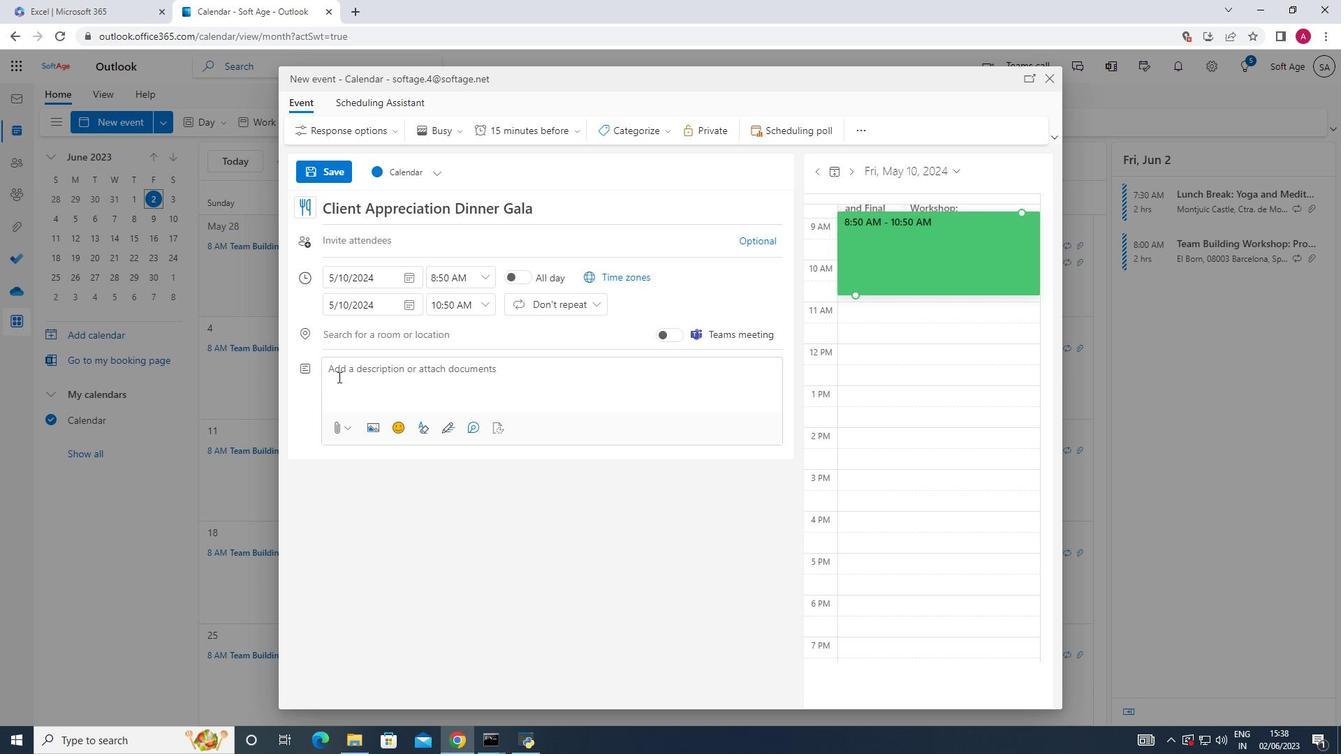 
Action: Key pressed <Key.shift_r><Key.shift_r><Key.shift_r><Key.shift_r><Key.shift_r><Key.shift_r><Key.shift_r><Key.shift_r><Key.shift_r><Key.shift_r><Key.shift_r><Key.shift_r><Key.shift_r><Key.shift_r><Key.shift_r><Key.shift_r><Key.shift_r><Key.shift_r><Key.shift_r><Key.shift_r><Key.shift_r><Key.shift_r><Key.shift_r><Key.shift_r><Key.shift_r><Key.shift_r>The<Key.space>employee<Key.space>will<Key.space>receib<Key.backspace>ve<Key.space>specific<Key.space>and<Key.space>constructive<Key.space>feedback<Key.space>regarding<Key.space>their<Key.space>performance,<Key.space>highlighting<Key.space>areas<Key.space>of<Key.space>strenghth<Key.space>and<Key.space>
Screenshot: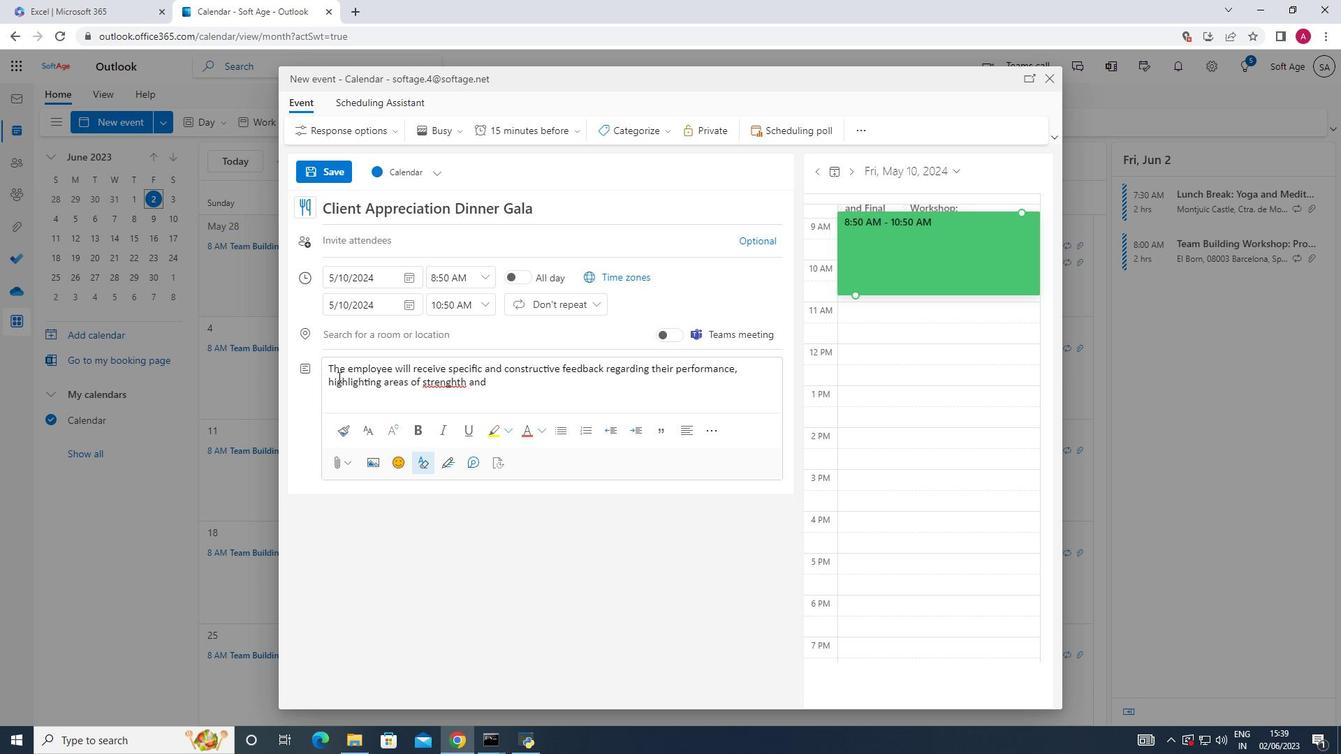 
Action: Mouse moved to (455, 387)
Screenshot: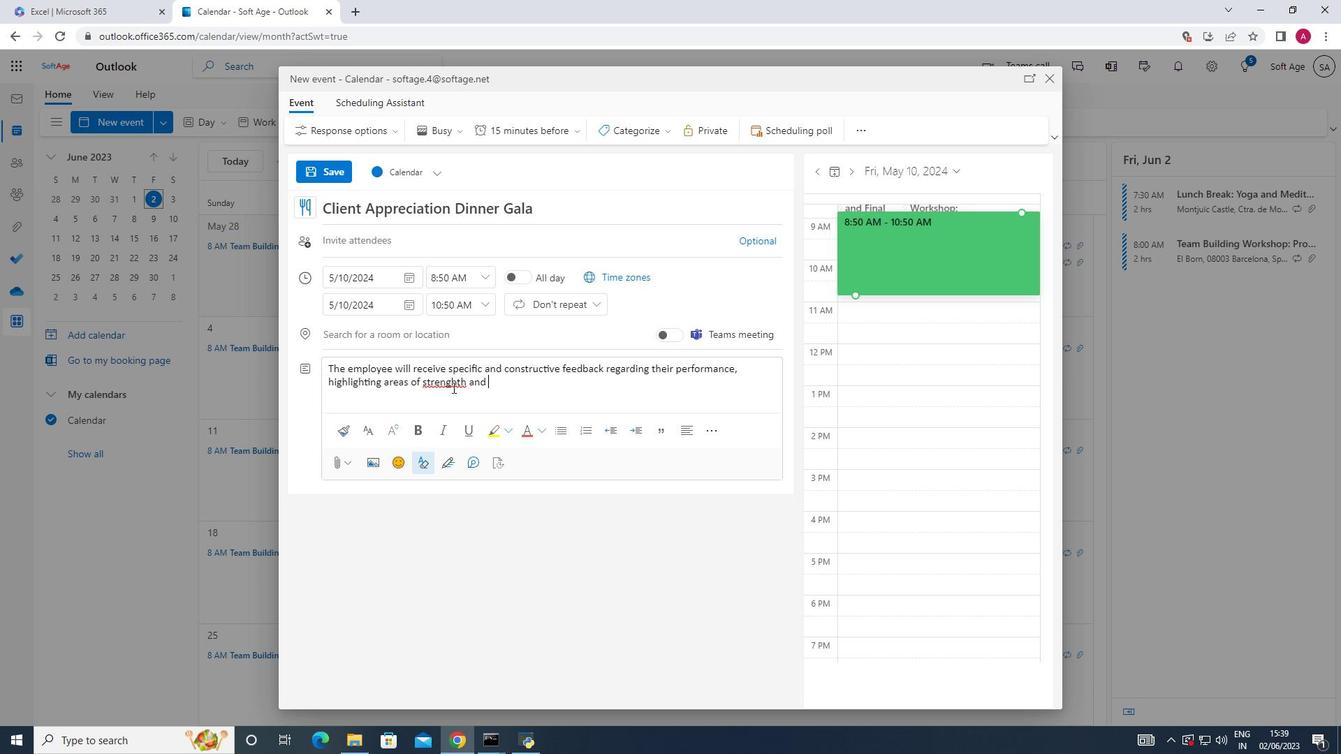 
Action: Mouse pressed left at (455, 387)
Screenshot: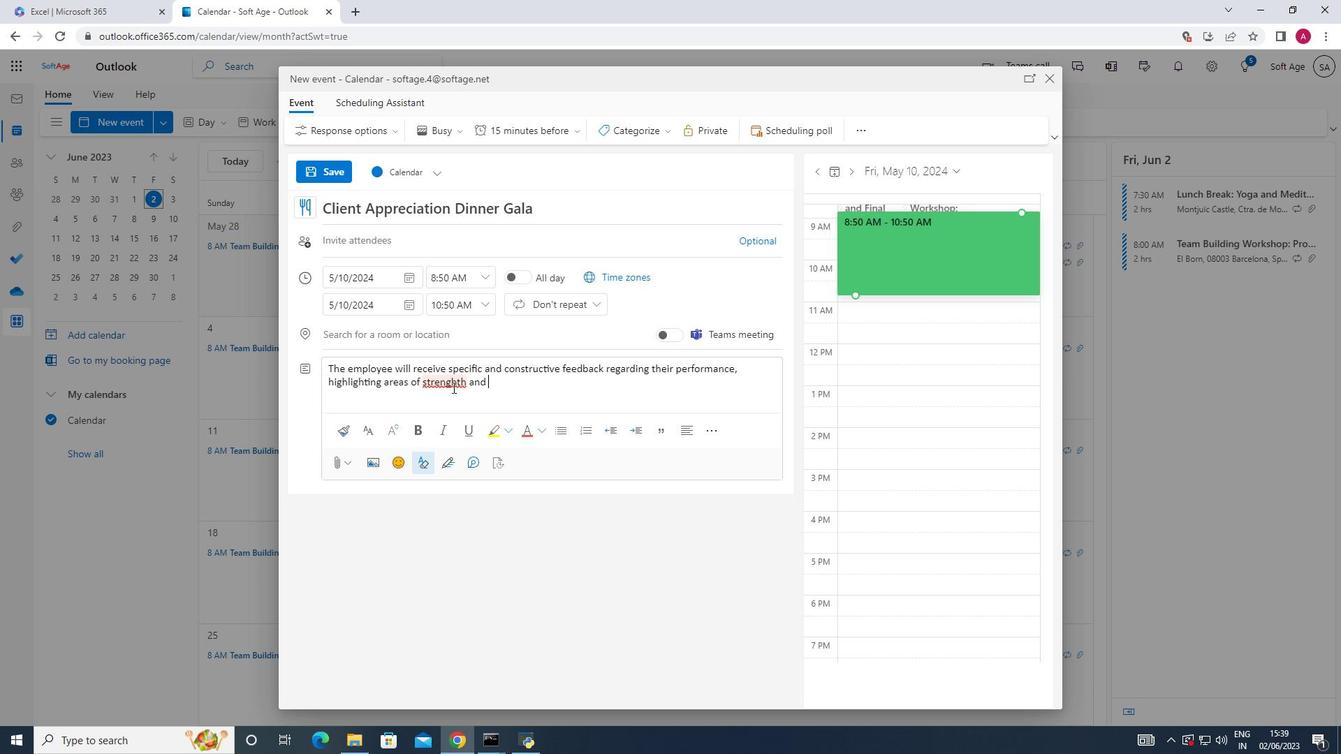 
Action: Mouse moved to (458, 424)
Screenshot: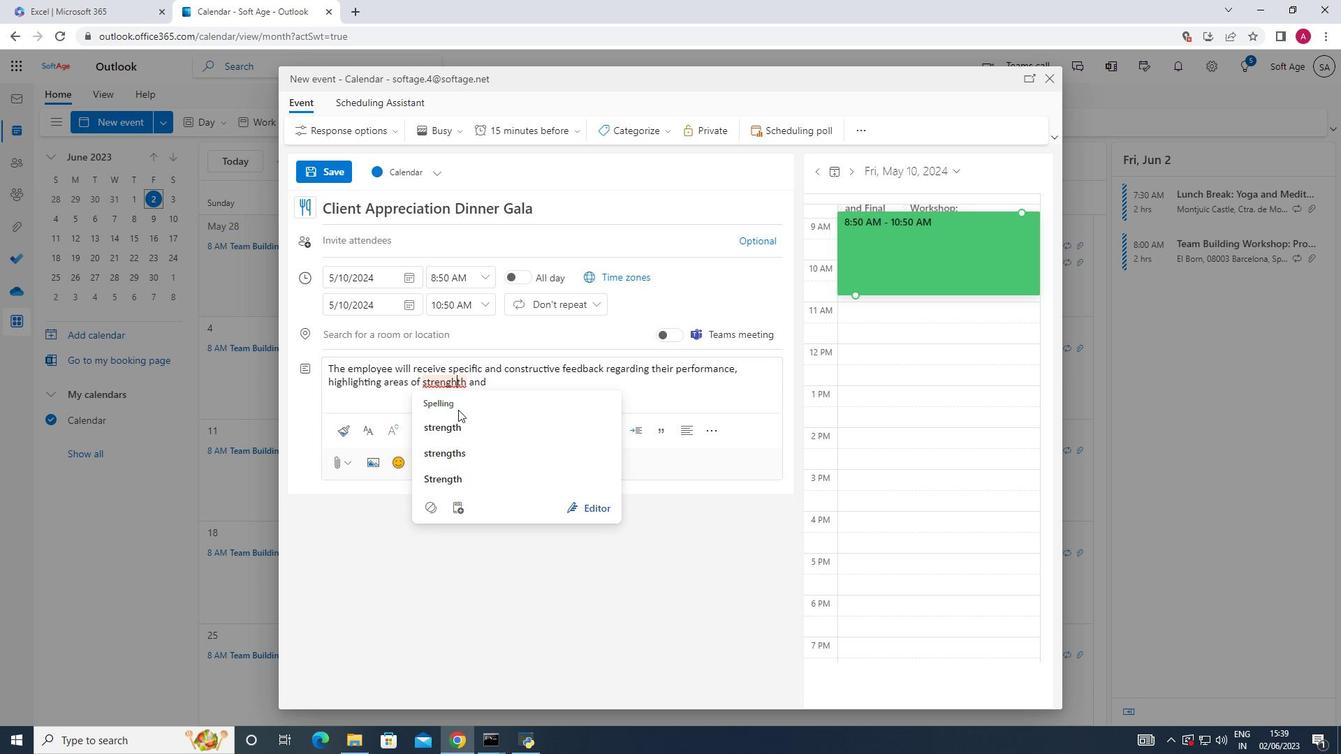 
Action: Mouse pressed left at (458, 424)
Screenshot: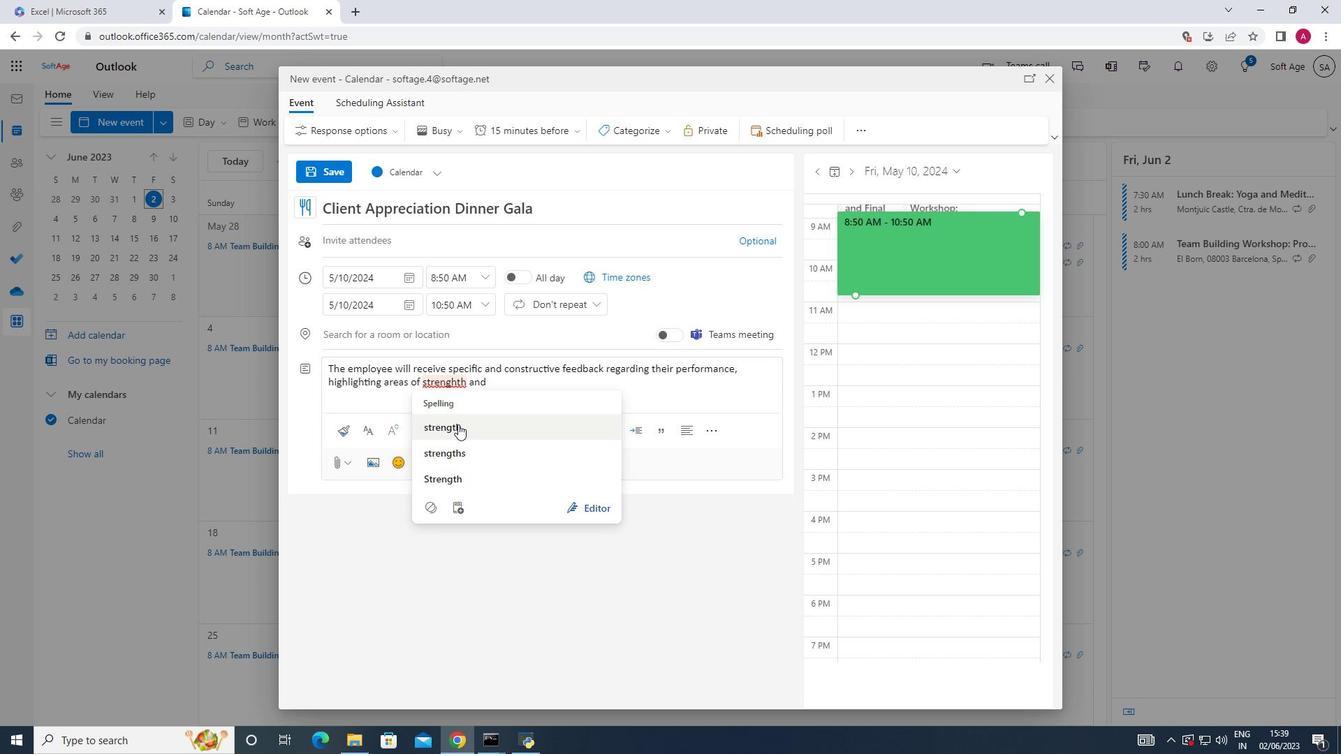 
Action: Mouse moved to (490, 378)
Screenshot: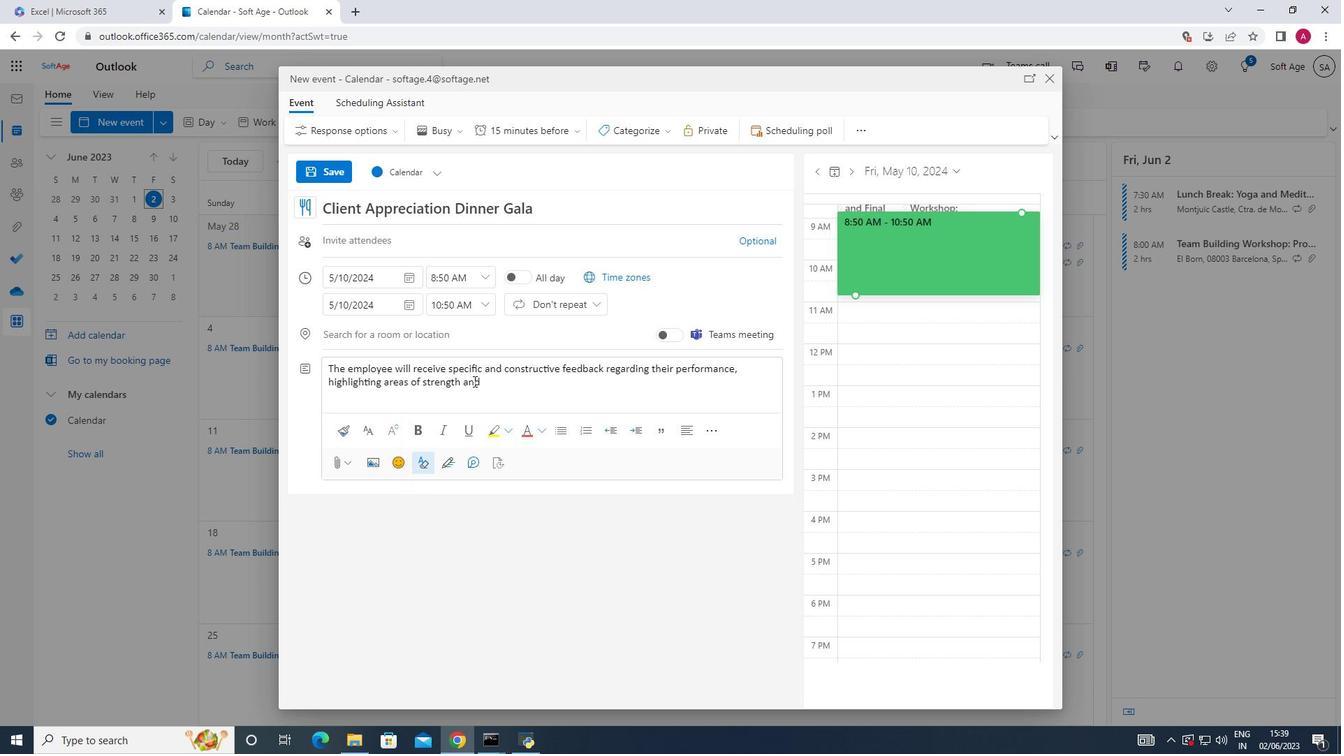 
Action: Mouse pressed left at (490, 378)
Screenshot: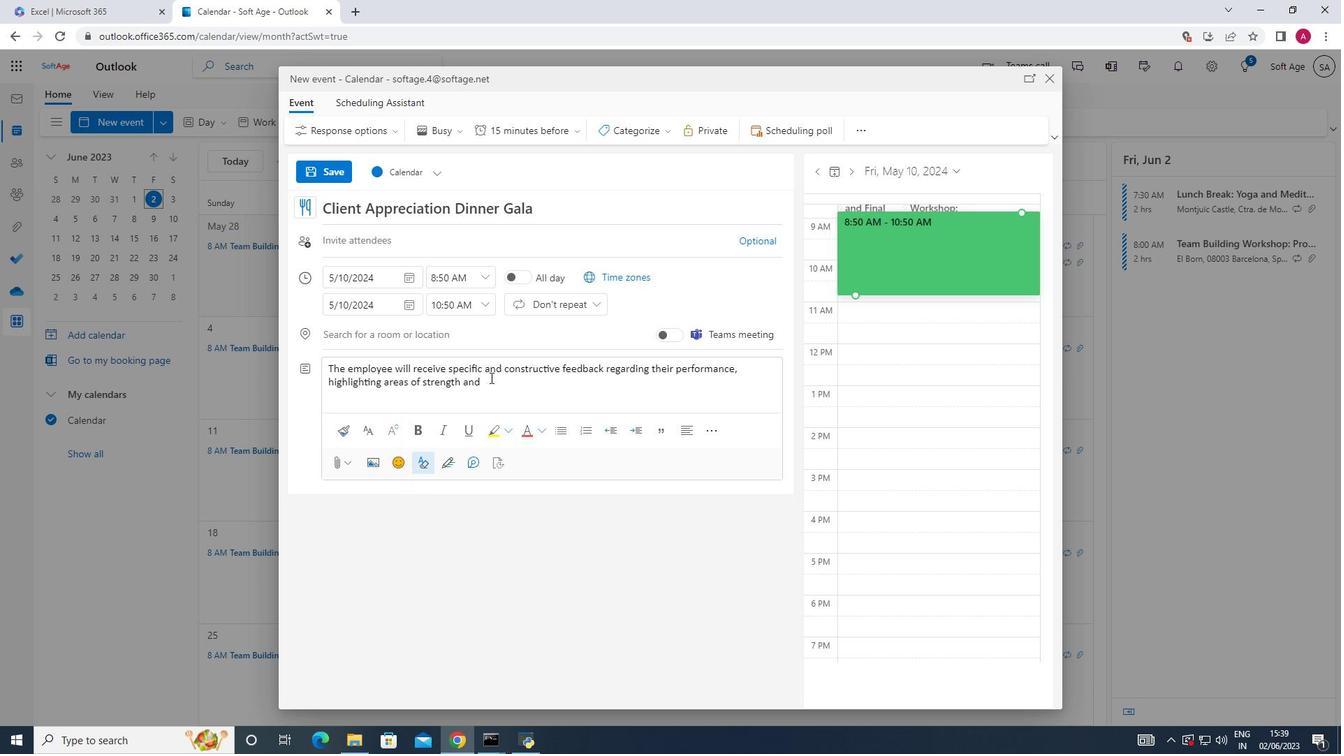 
Action: Key pressed areas<Key.space>that<Key.space>require<Key.space>improvement.<Key.space><Key.shift>The<Key.space>feedback<Key.space>will<Key.space>be<Key.space>based<Key.space>on<Key.space>objective<Key.space>criteria<Key.space>and<Key.space>performance<Key.space>metrics.
Screenshot: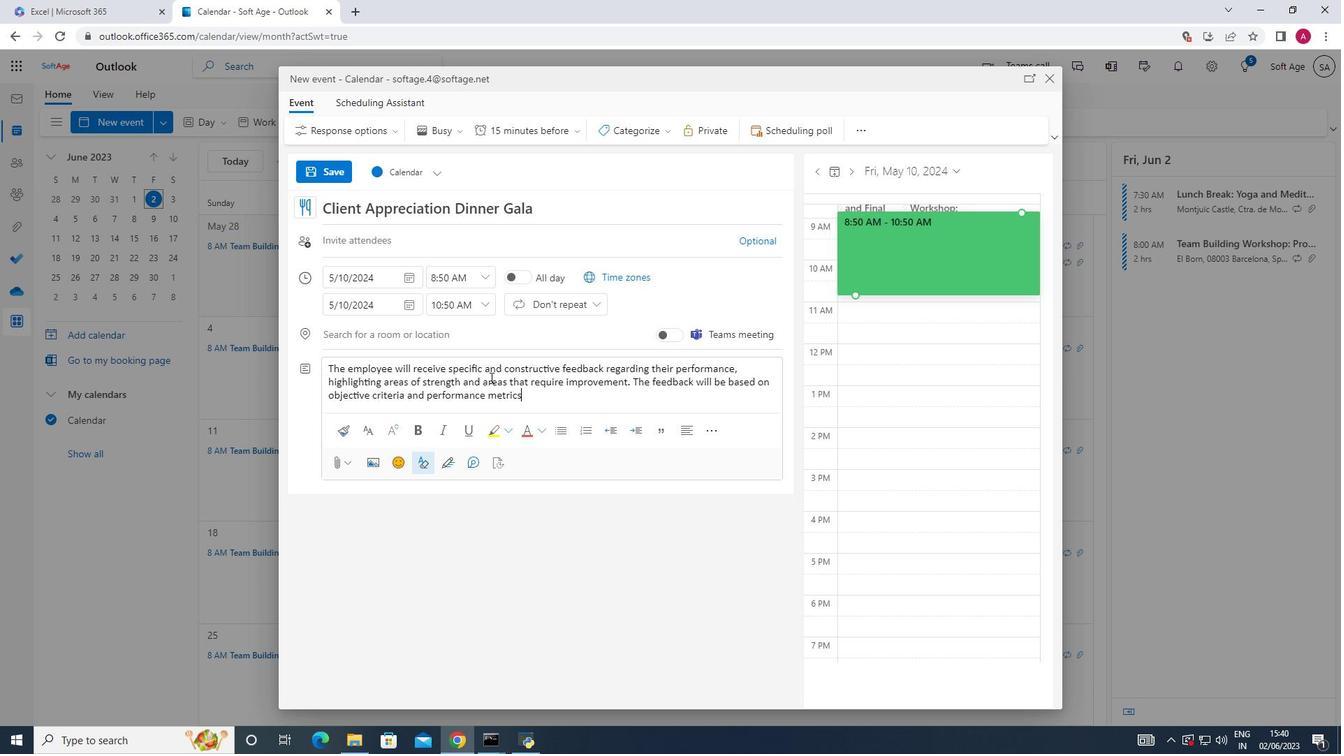 
Action: Mouse moved to (660, 131)
Screenshot: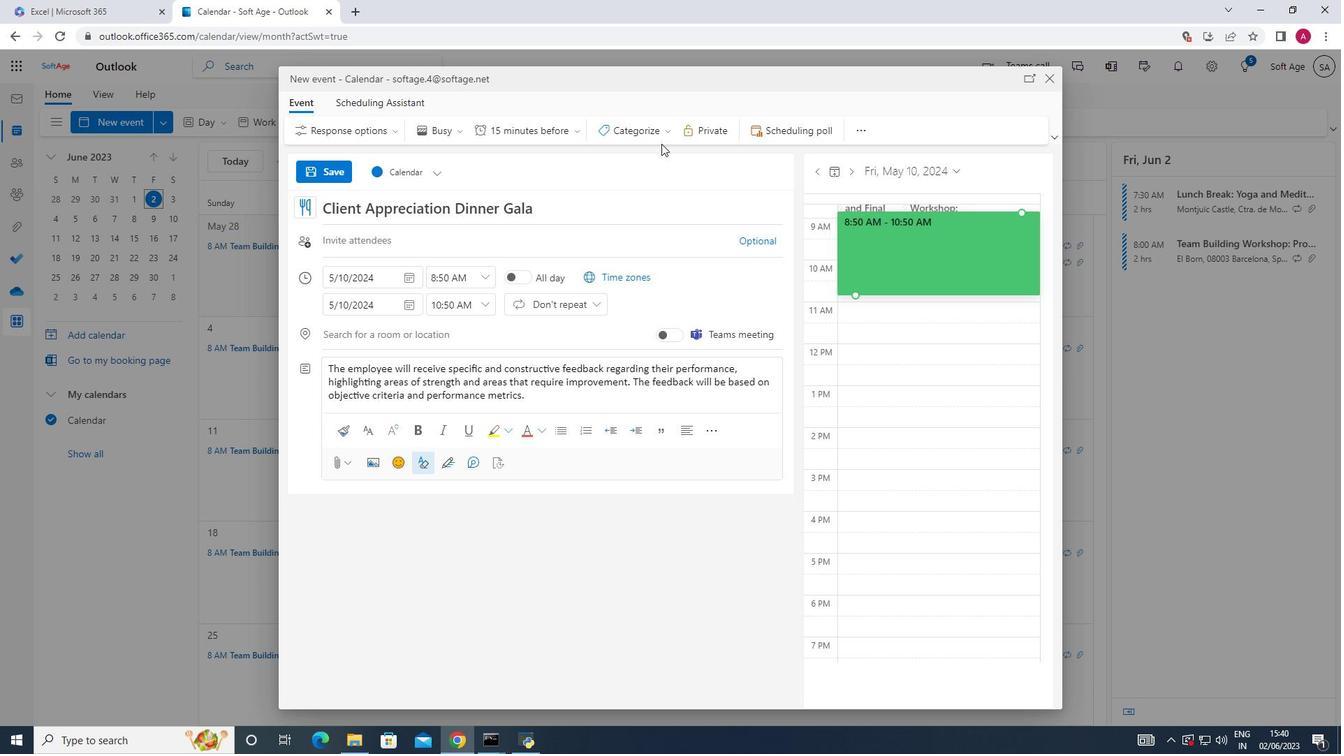 
Action: Mouse pressed left at (660, 131)
Screenshot: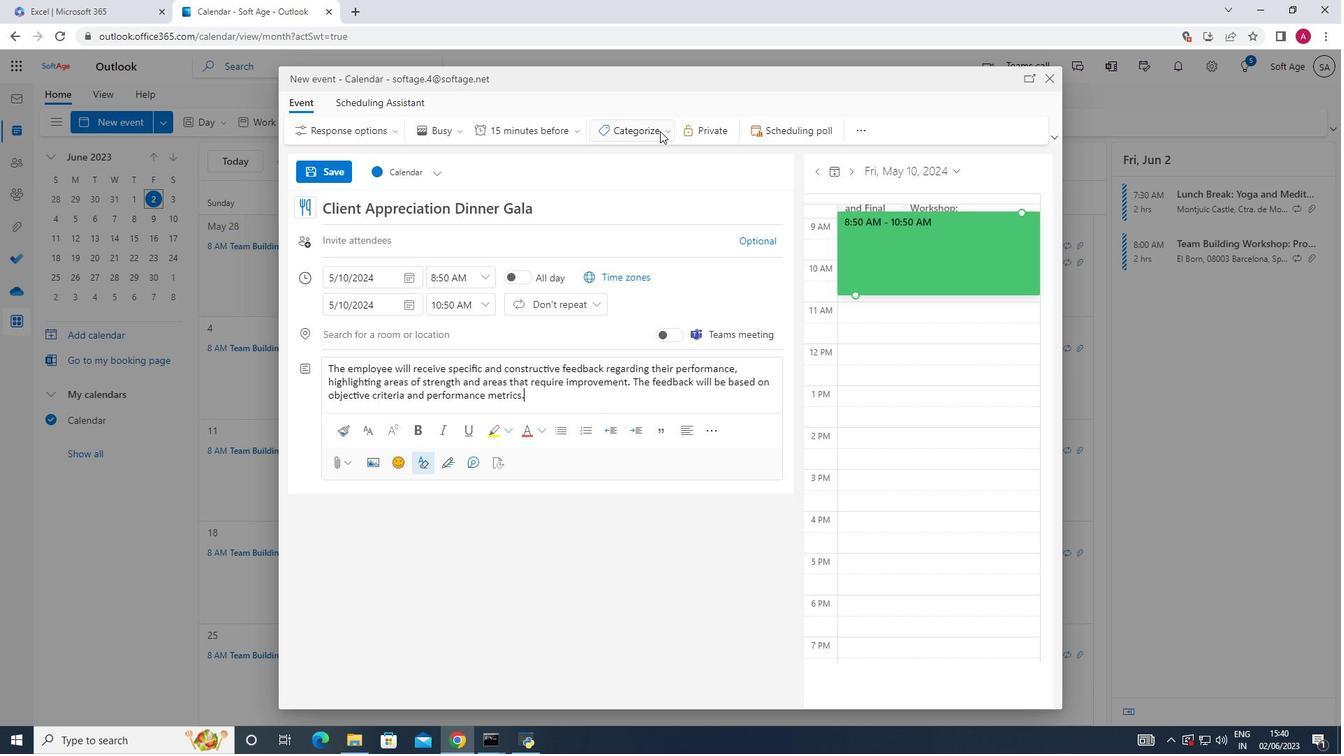 
Action: Mouse moved to (643, 263)
Screenshot: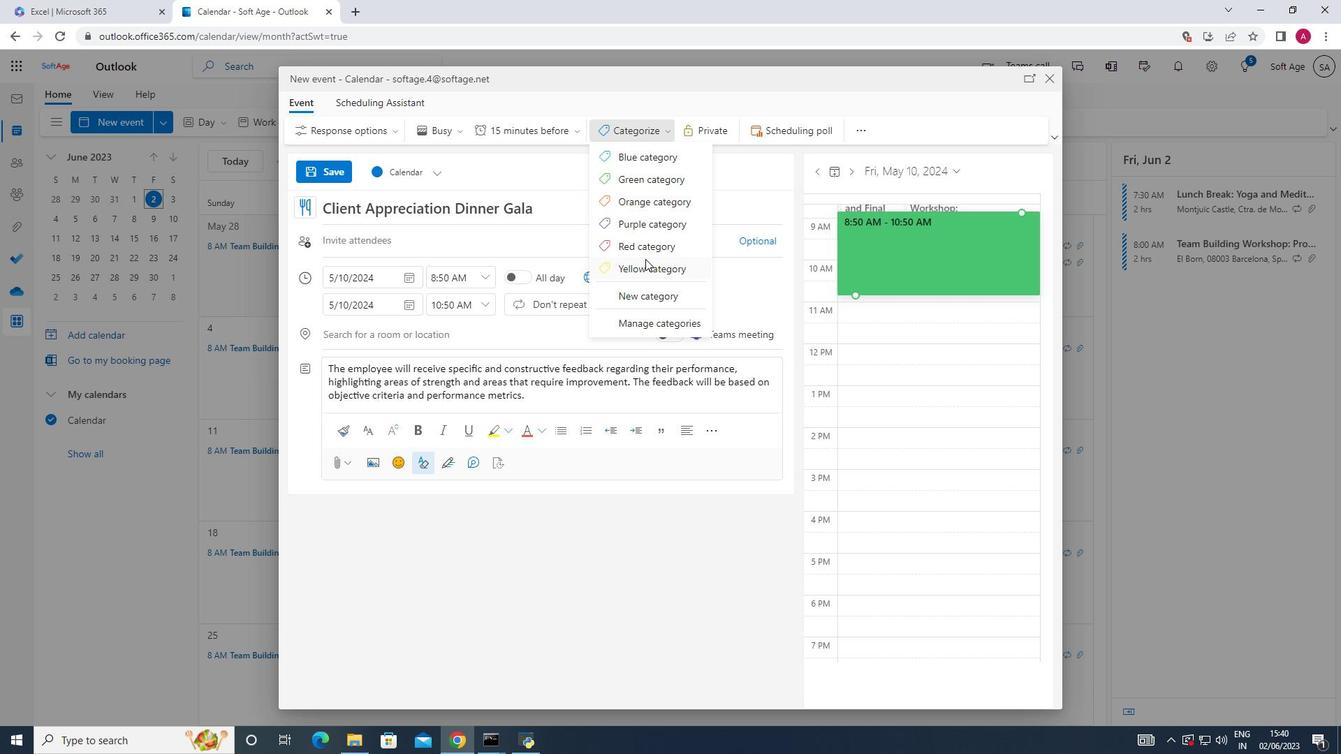 
Action: Mouse pressed left at (643, 263)
Screenshot: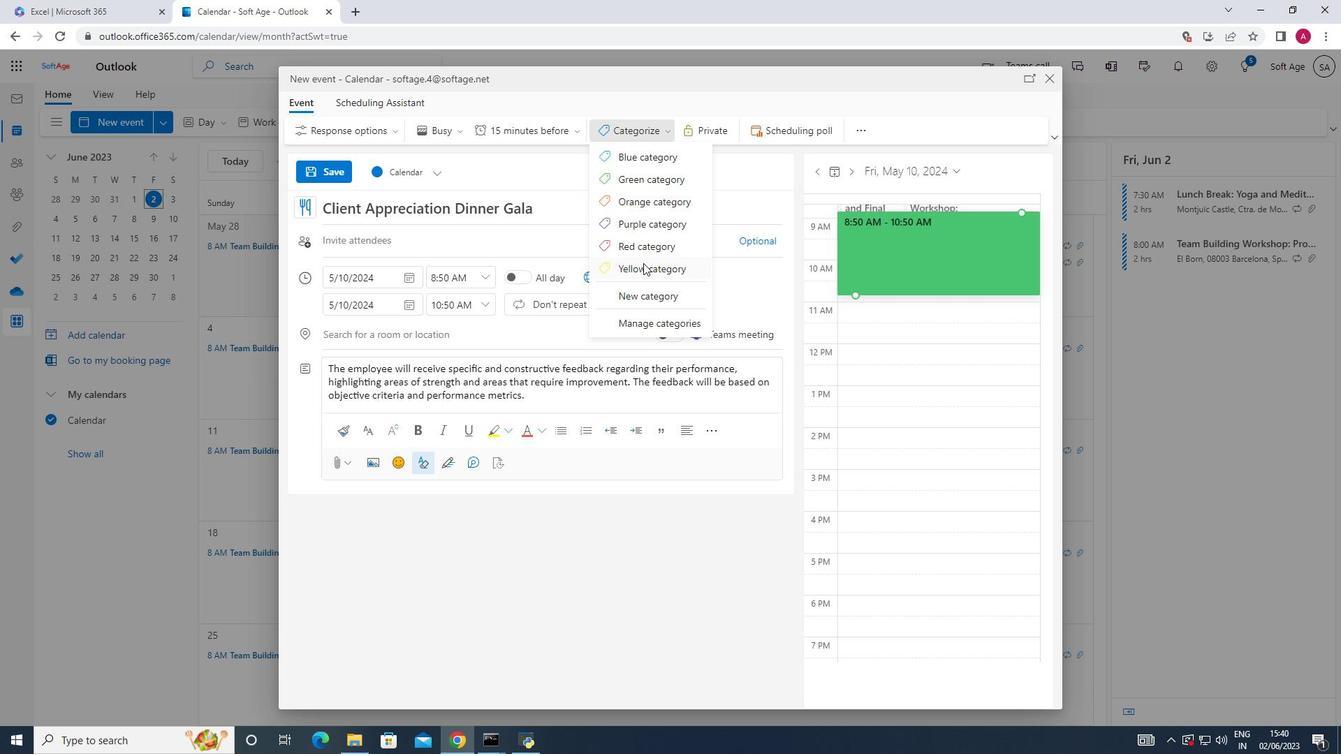 
Action: Mouse moved to (375, 341)
Screenshot: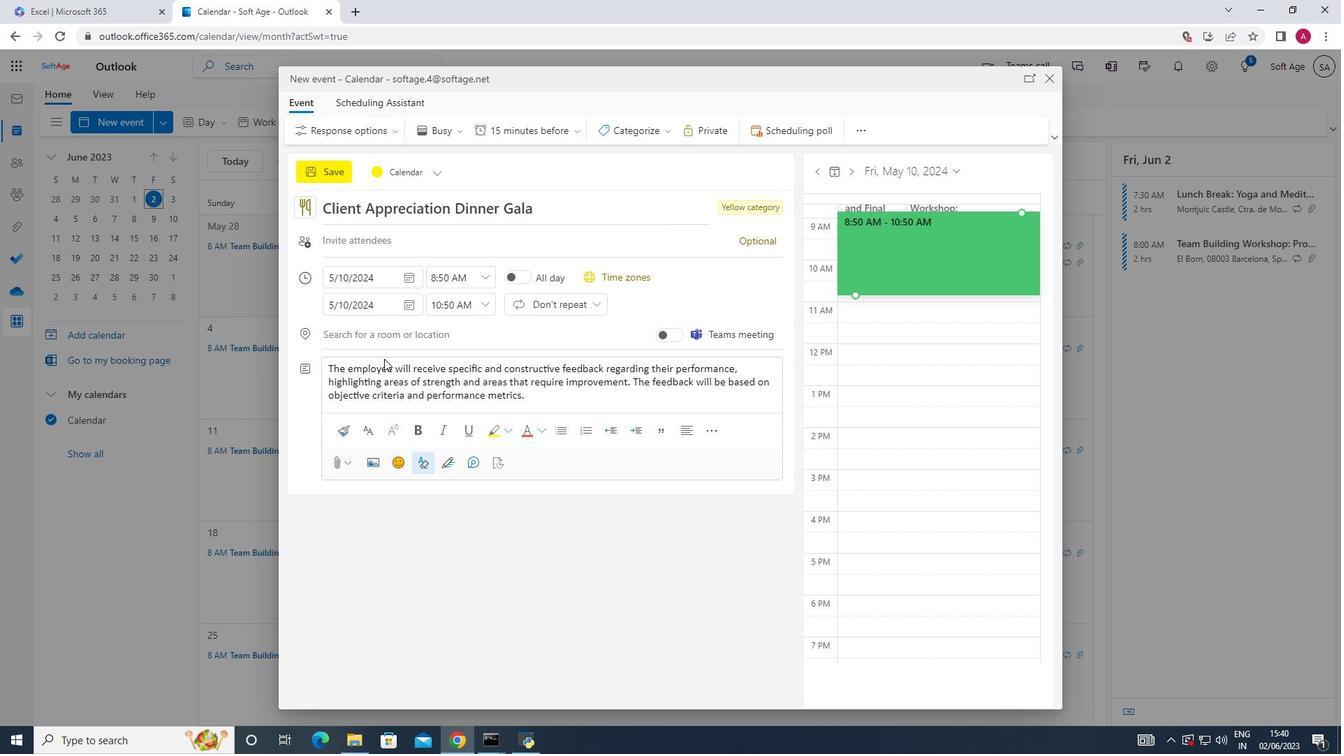 
Action: Mouse pressed left at (375, 341)
Screenshot: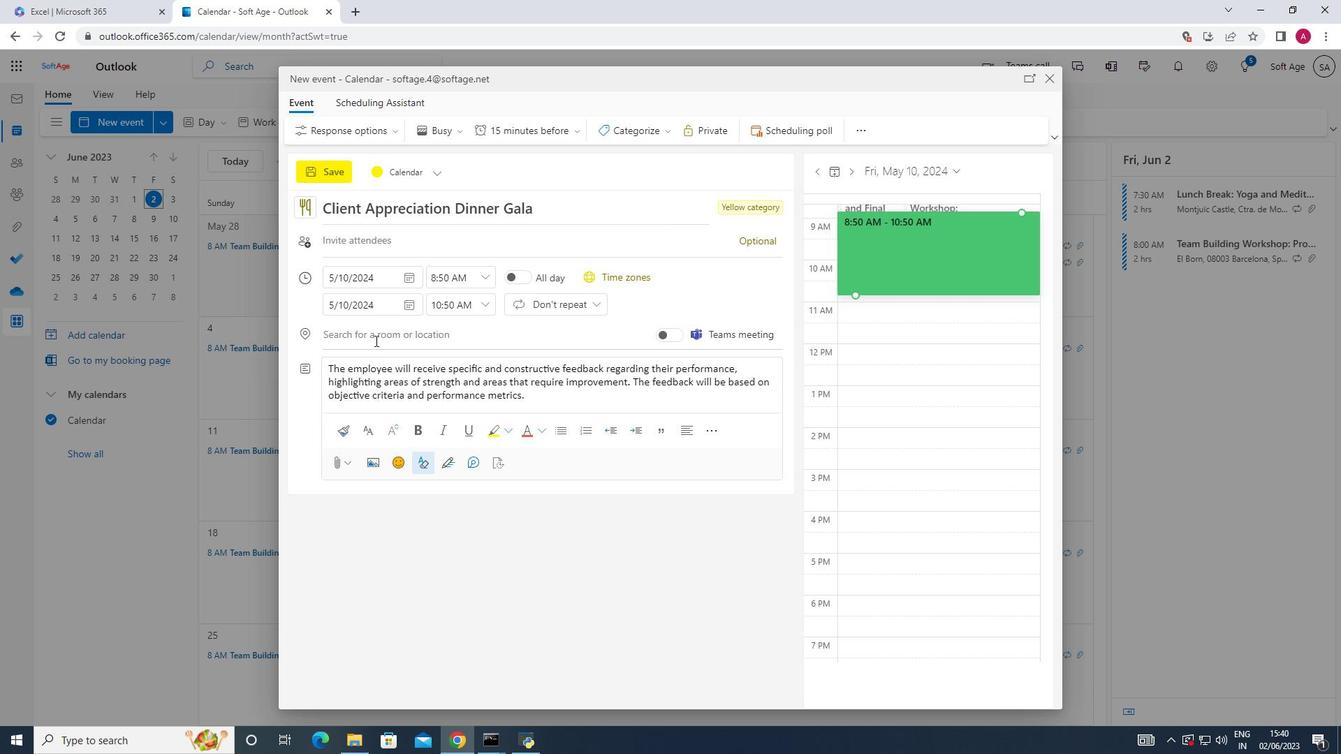 
Action: Key pressed <Key.shift>Brussels,<Key.shift>Belgium
Screenshot: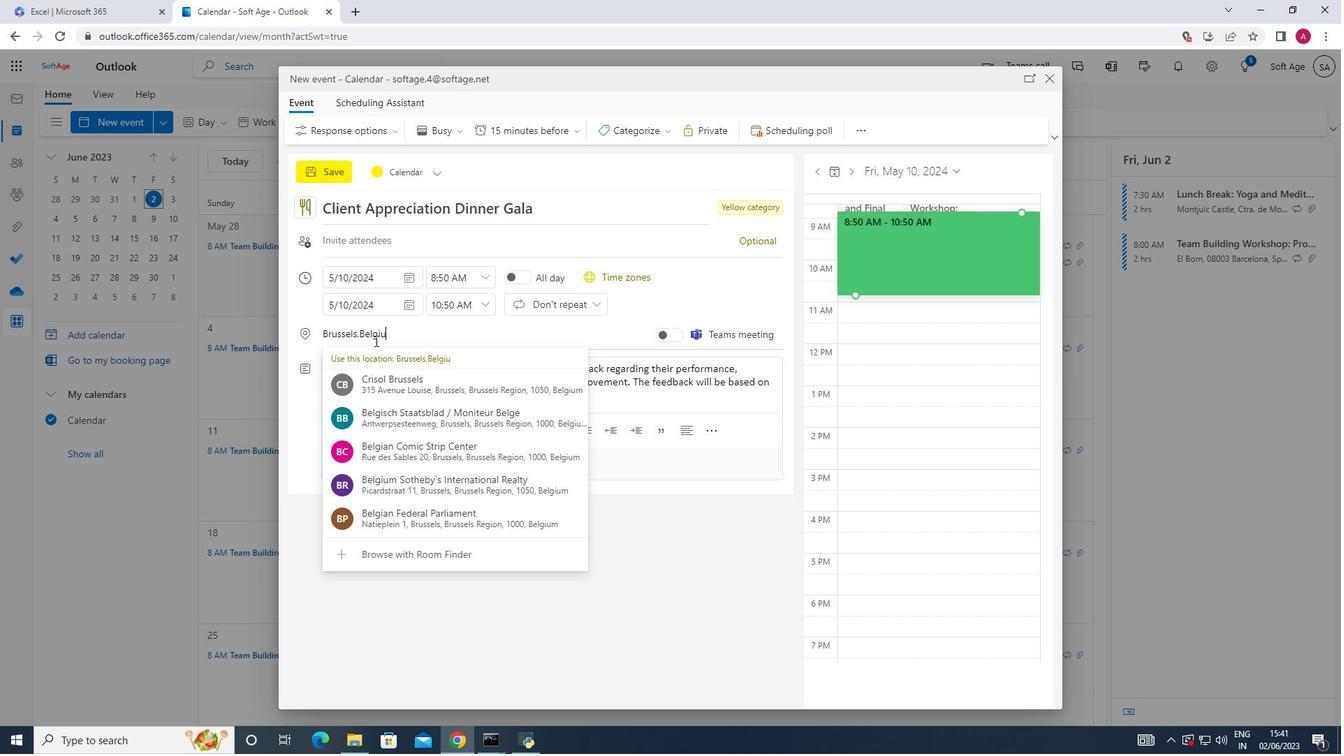 
Action: Mouse moved to (421, 355)
Screenshot: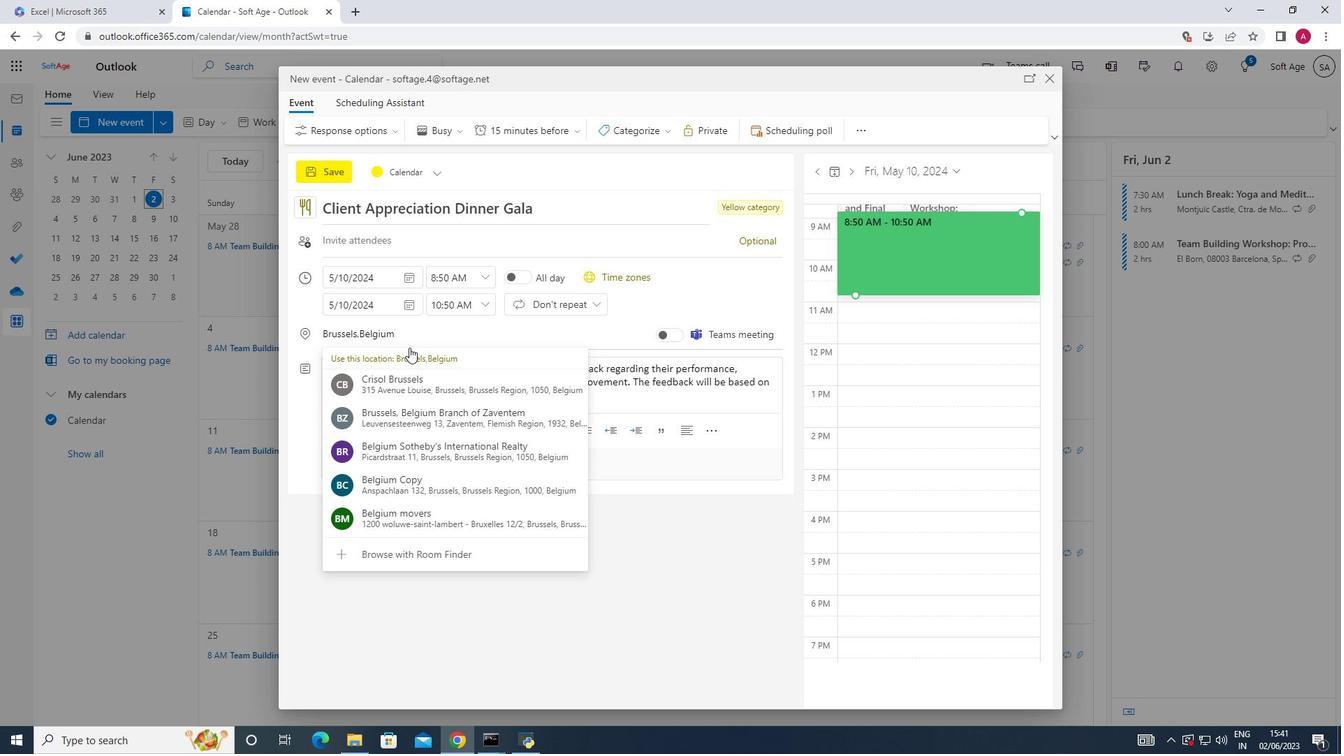 
Action: Mouse pressed left at (421, 355)
Screenshot: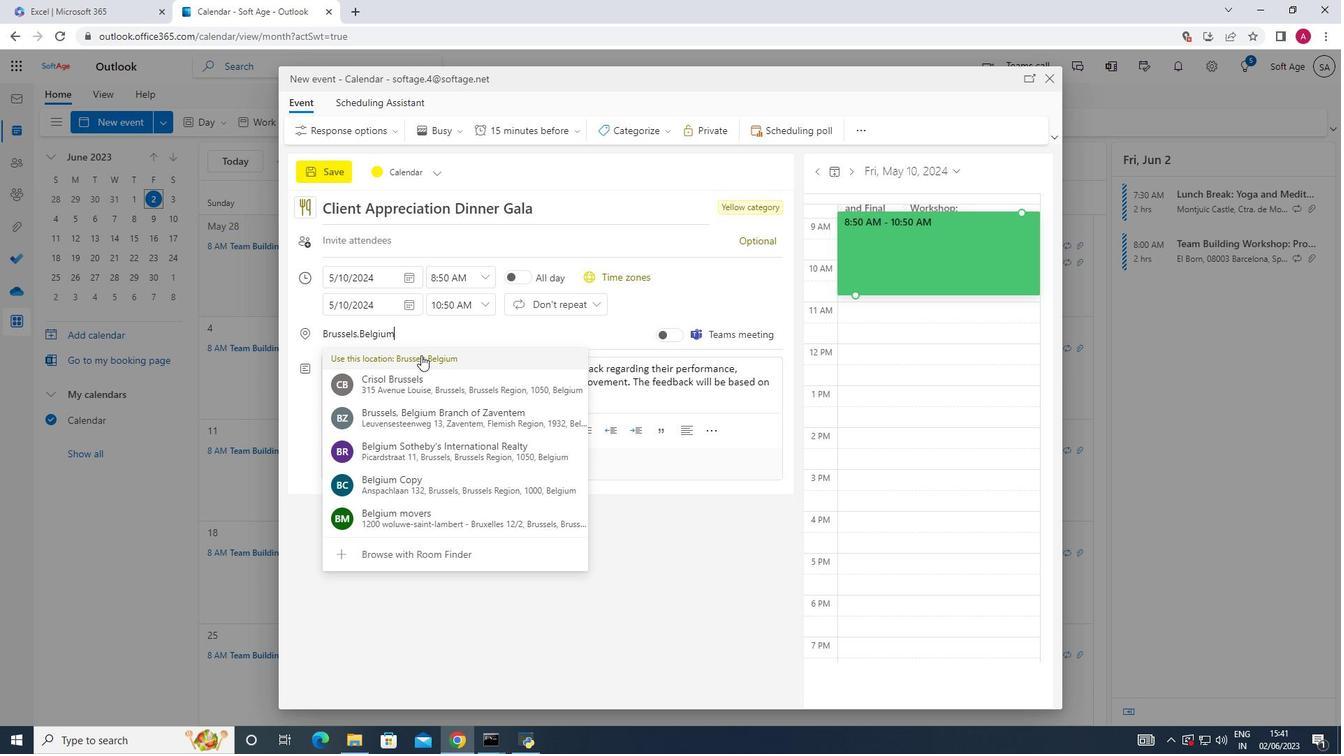 
Action: Mouse moved to (363, 234)
Screenshot: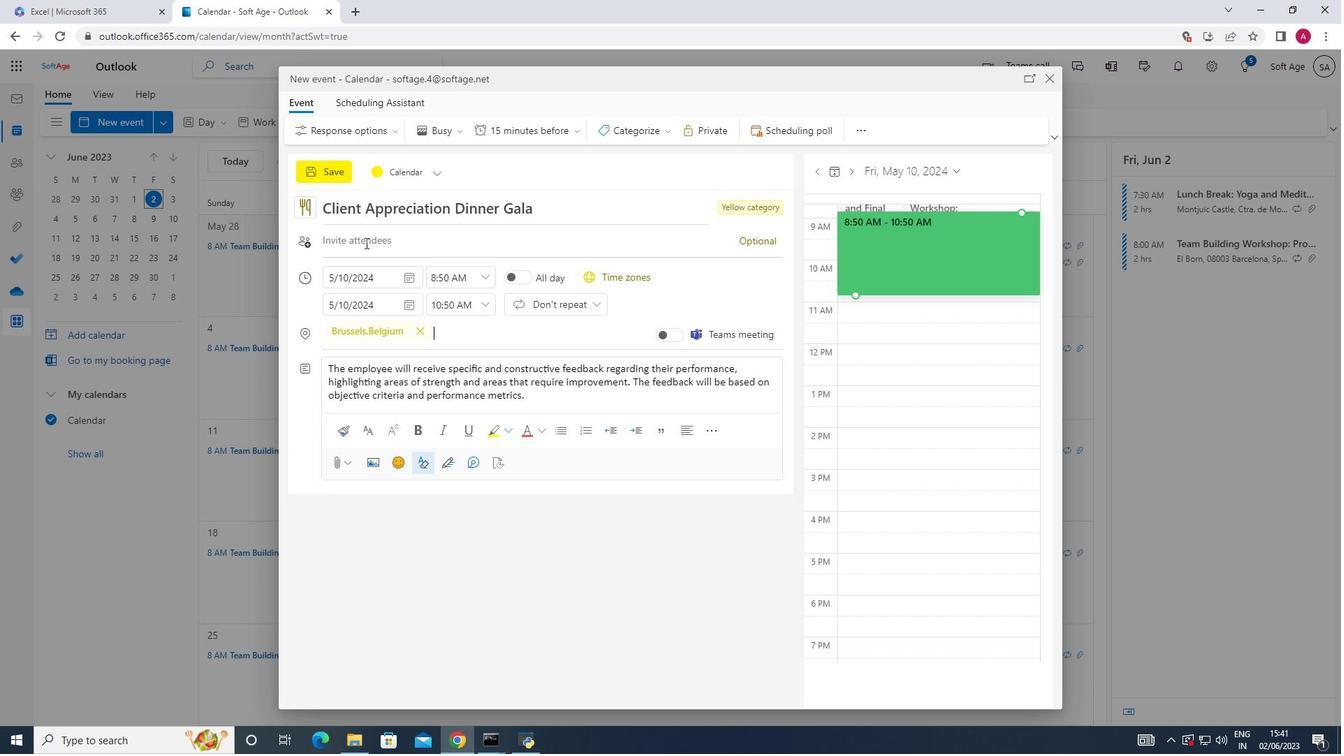 
Action: Mouse pressed left at (363, 234)
Screenshot: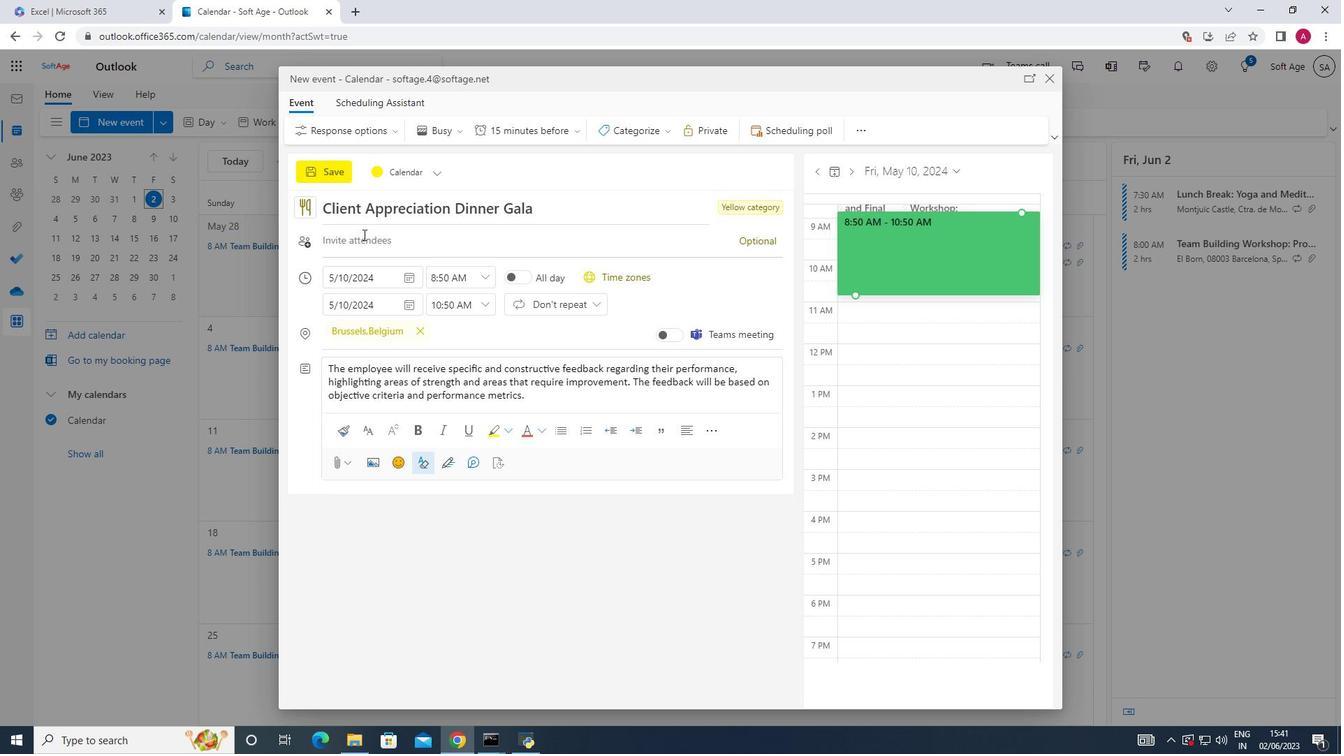 
Action: Key pressed softage.2<Key.shift>@
Screenshot: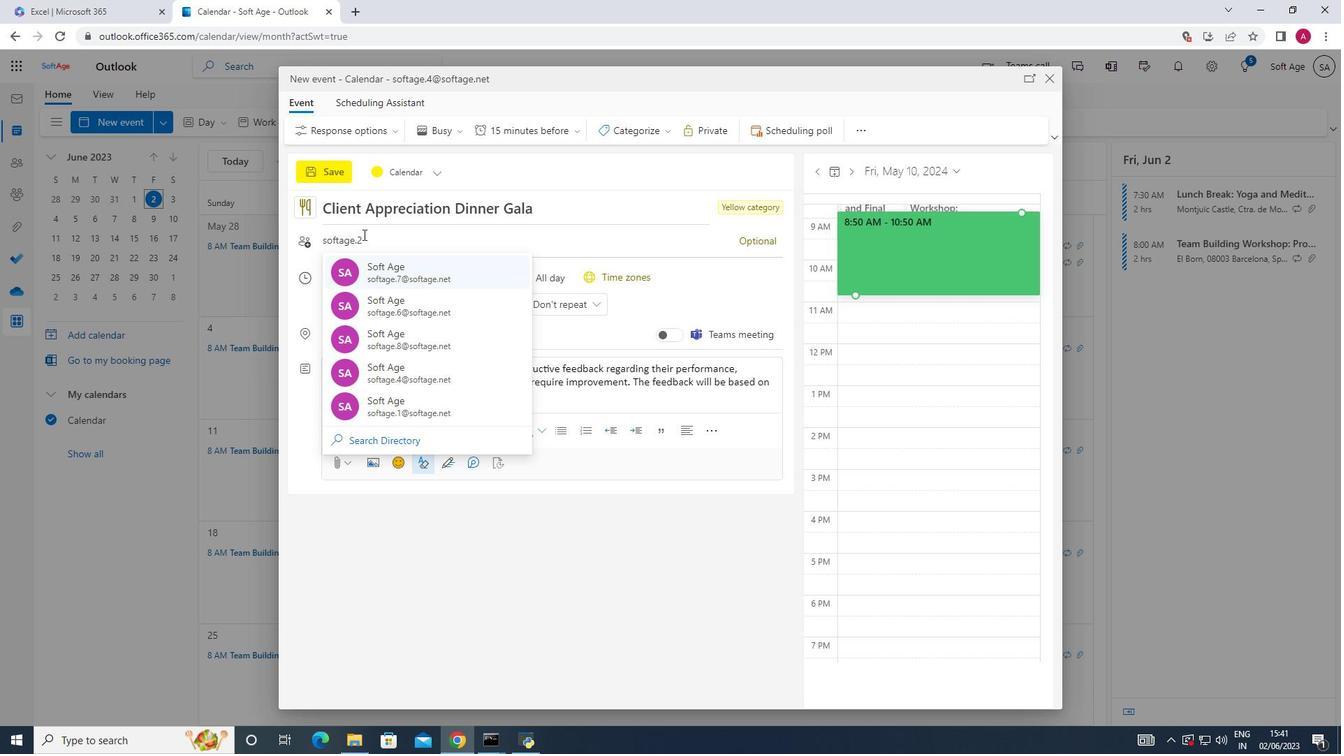 
Action: Mouse moved to (400, 271)
Screenshot: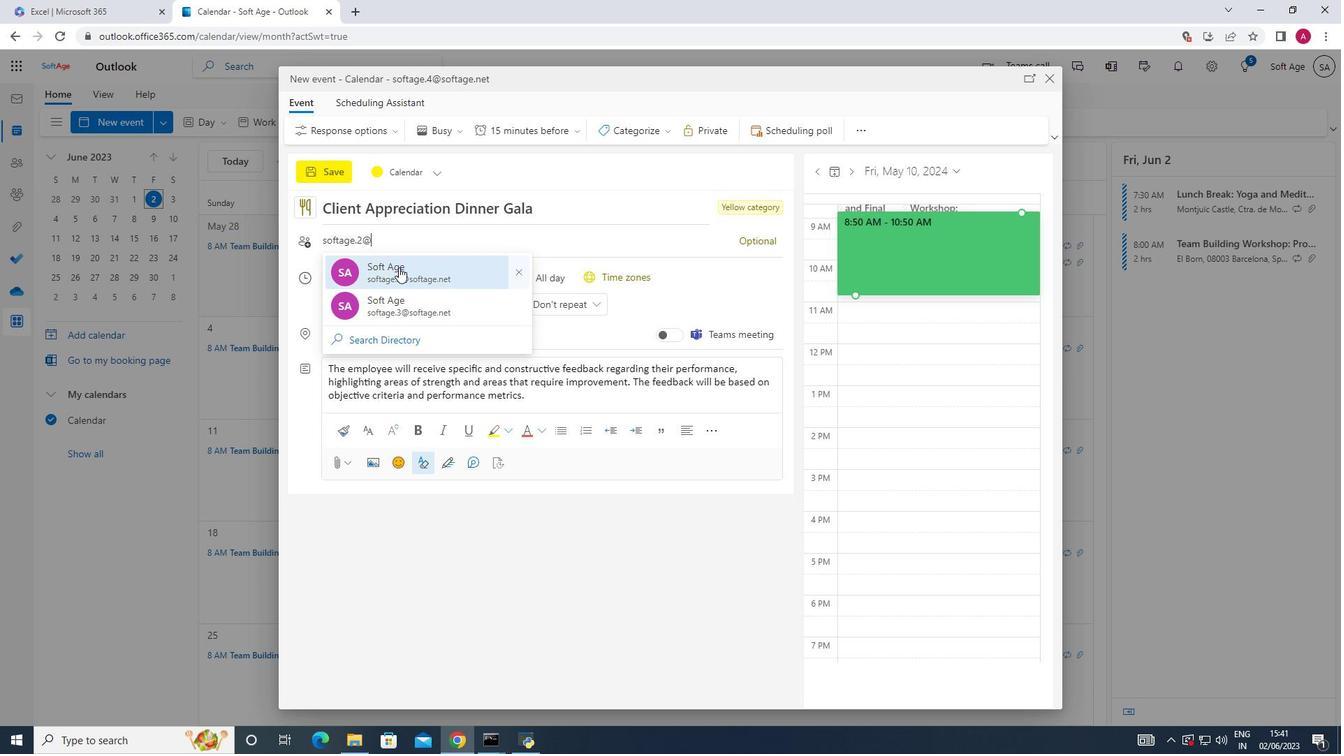 
Action: Mouse pressed left at (400, 271)
Screenshot: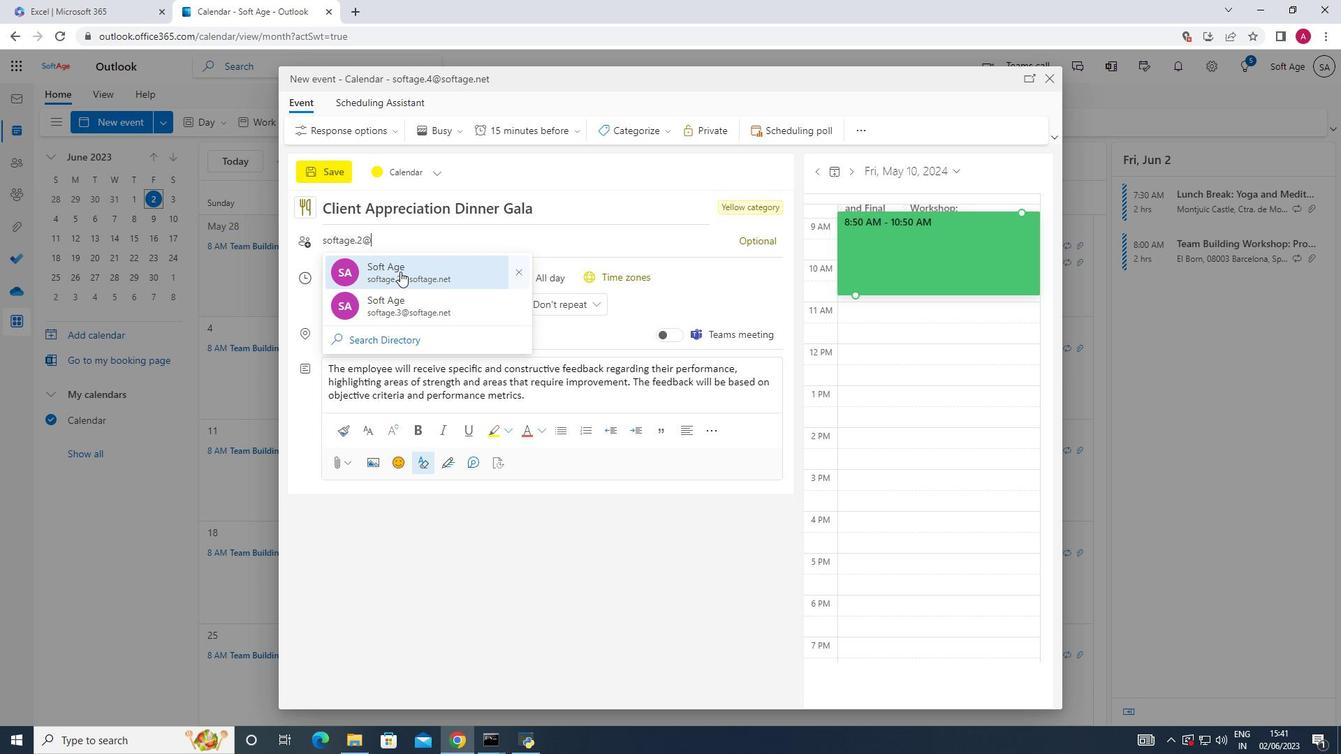 
Action: Key pressed softage.3
Screenshot: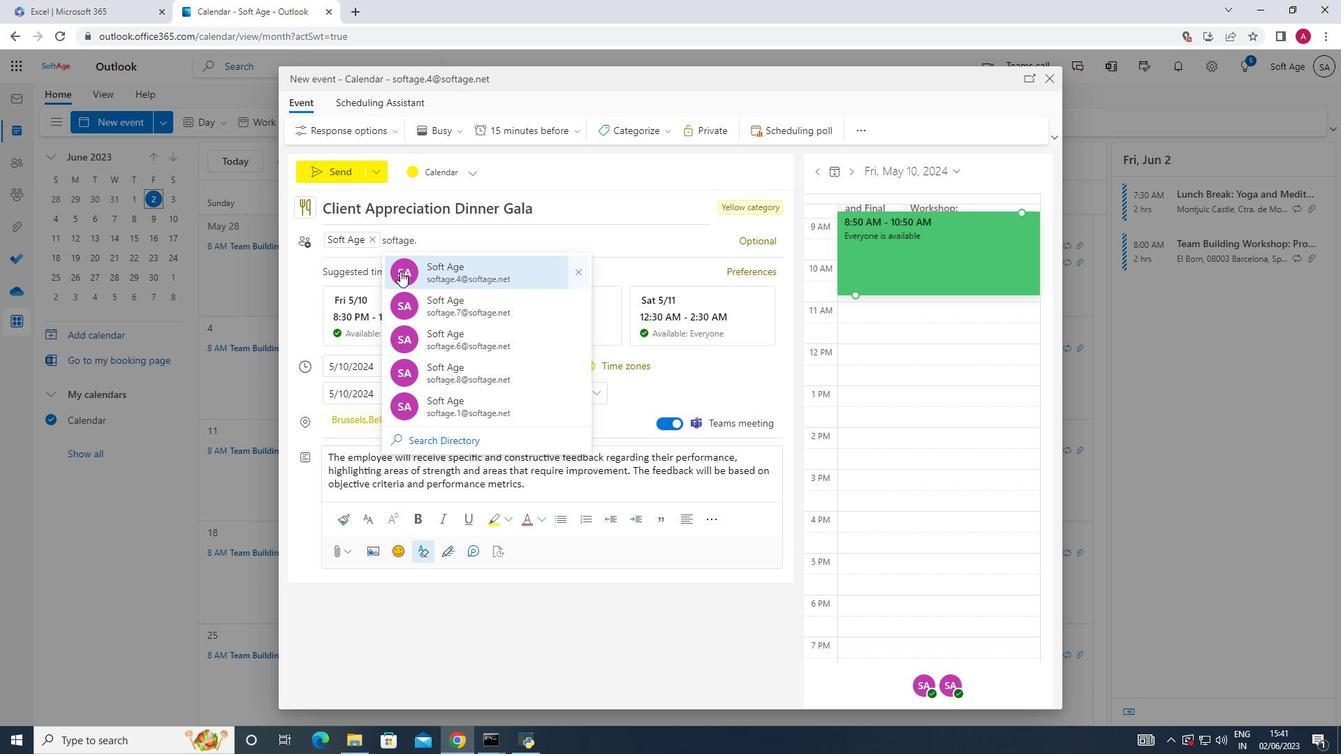 
Action: Mouse moved to (408, 283)
Screenshot: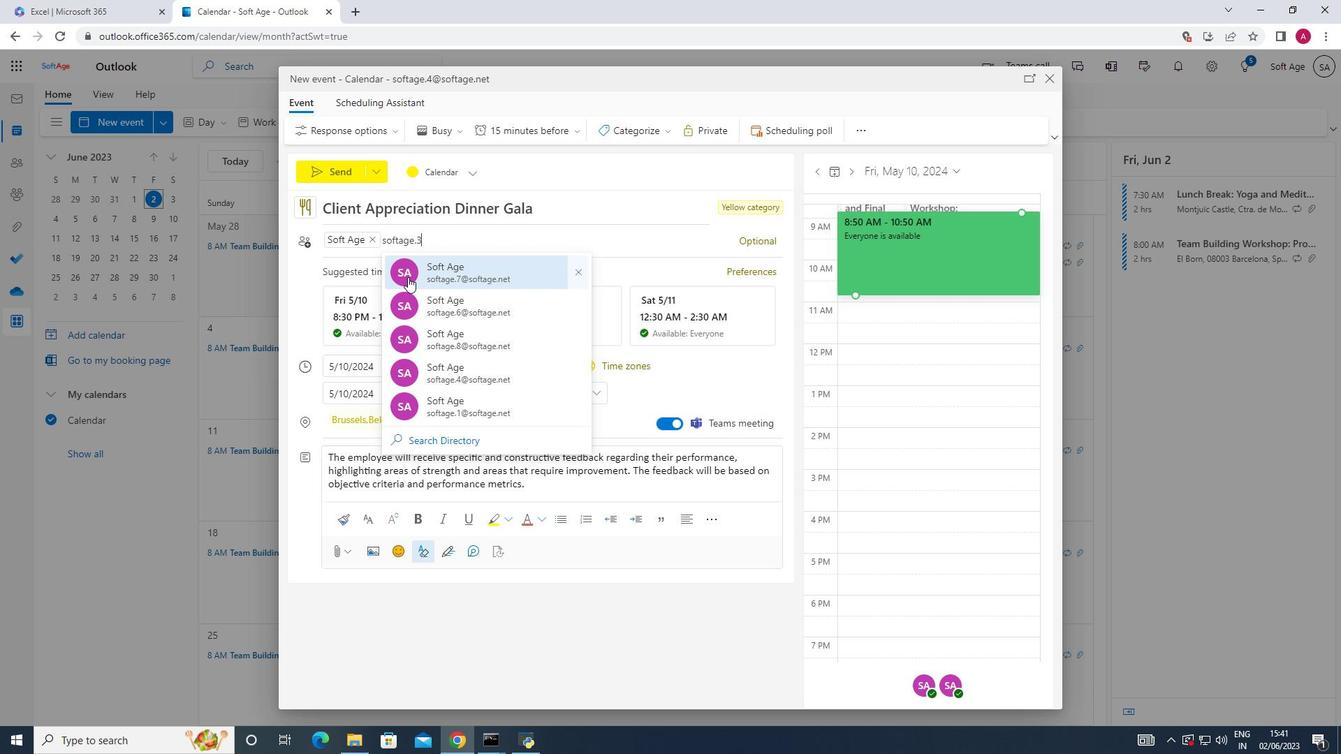 
Action: Key pressed <Key.shift>@
Screenshot: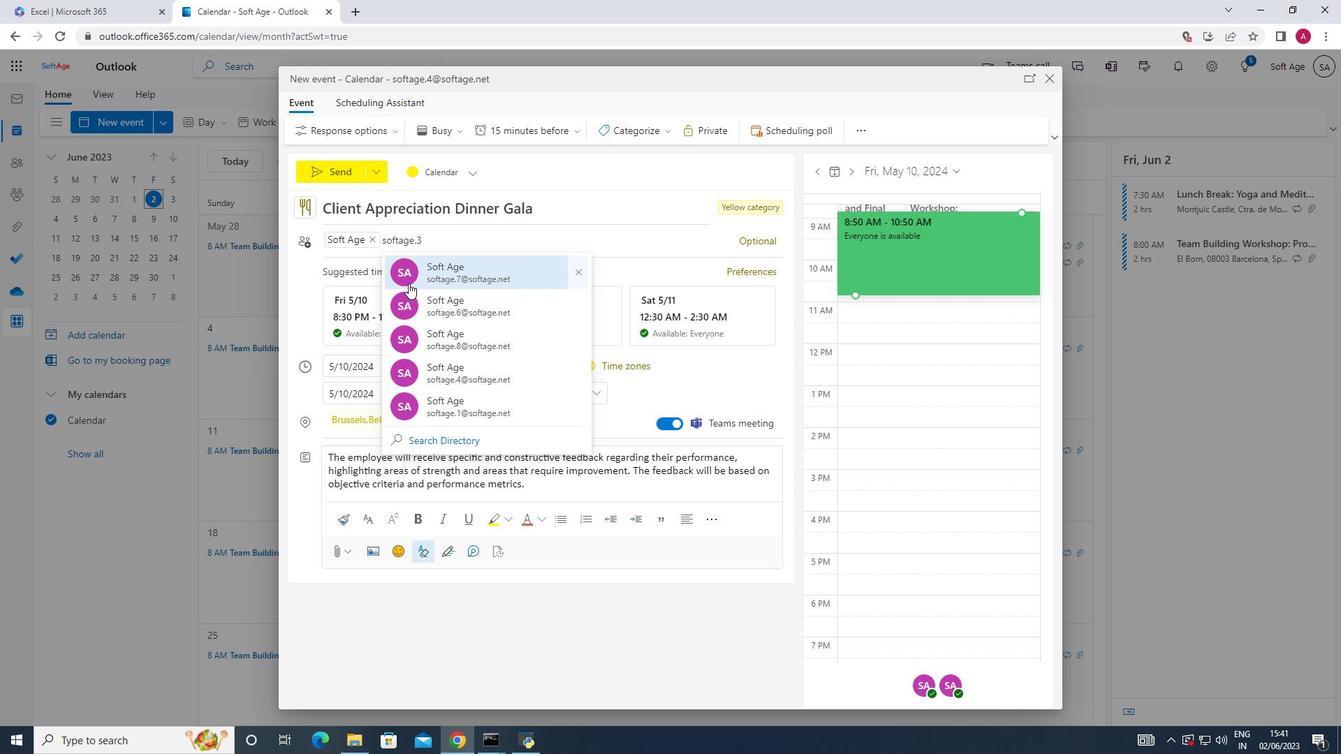 
Action: Mouse moved to (471, 279)
Screenshot: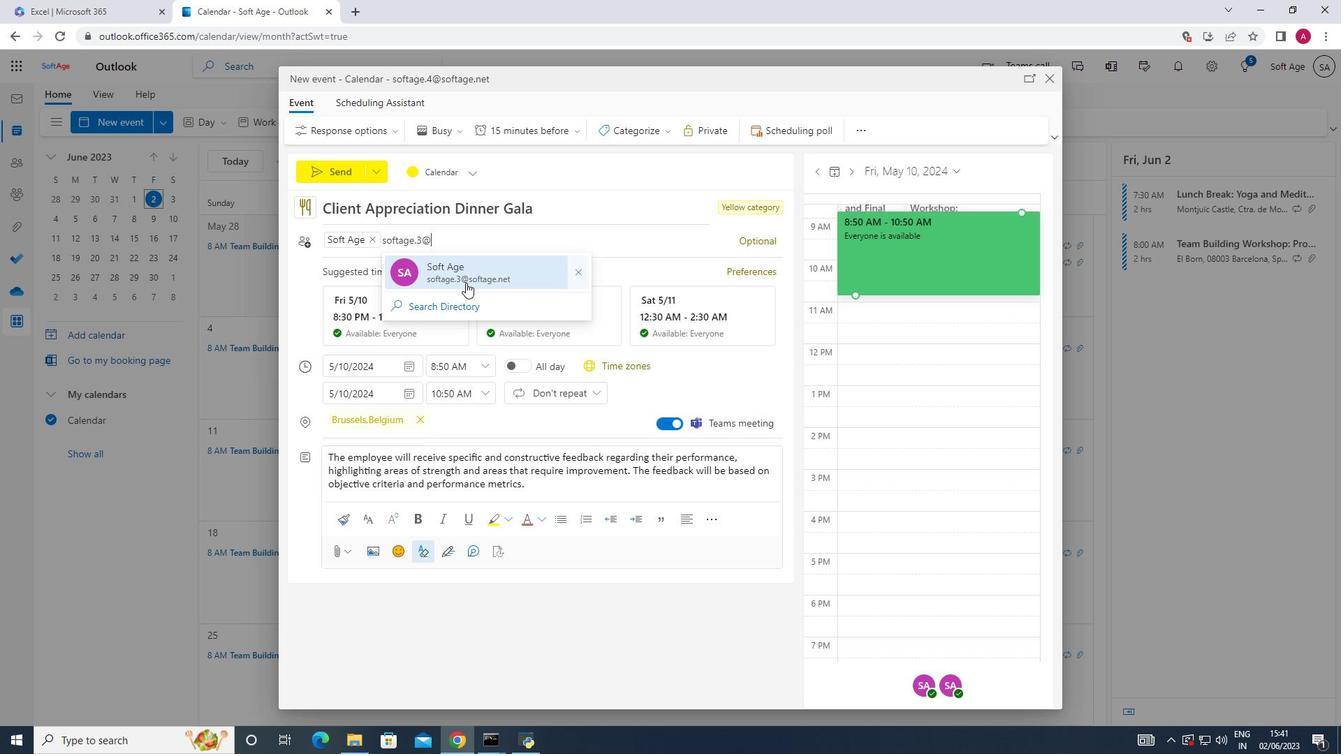 
Action: Mouse pressed left at (471, 279)
Screenshot: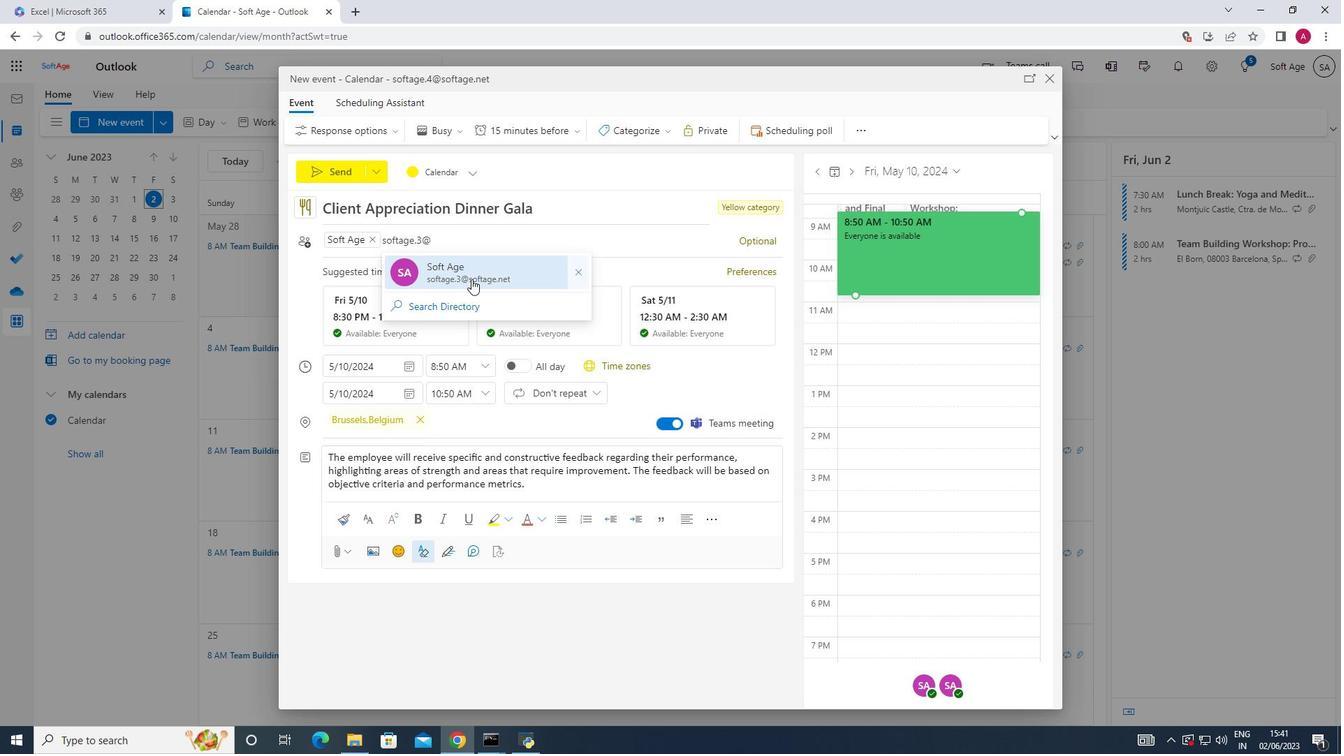 
Action: Mouse moved to (575, 129)
Screenshot: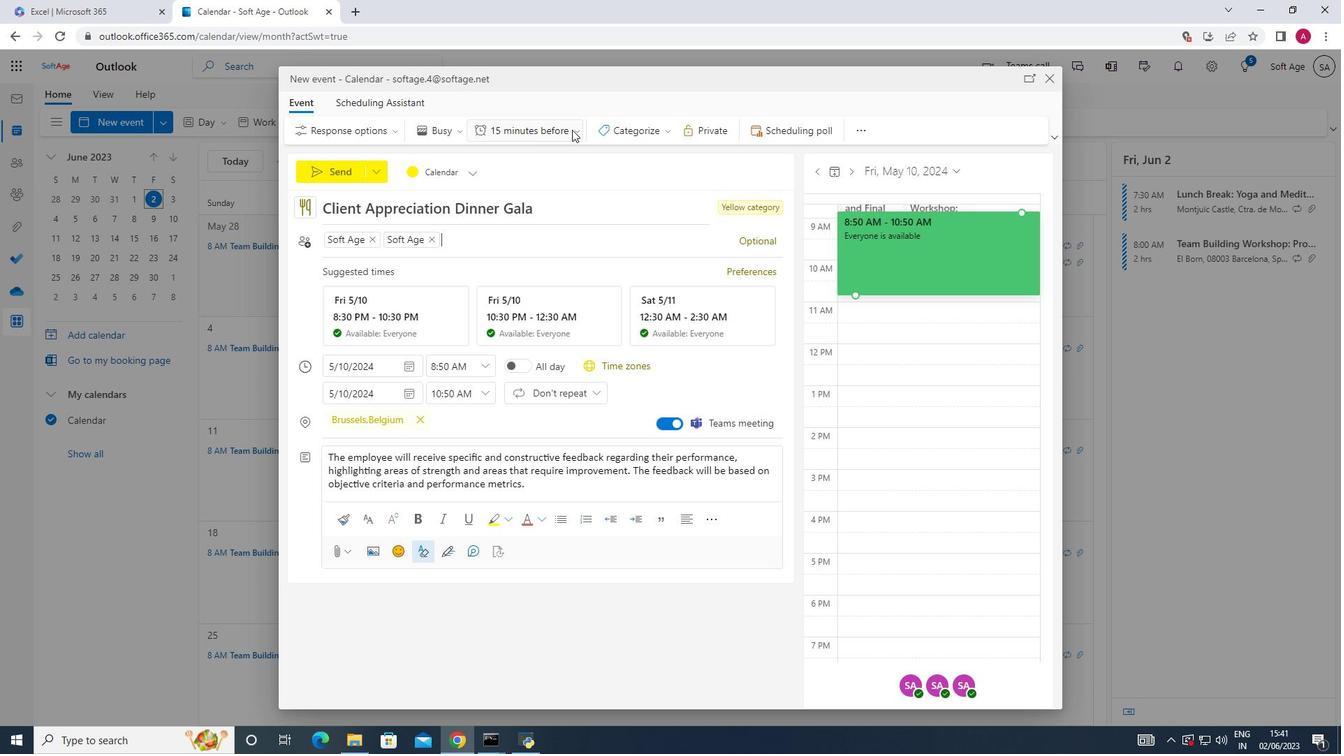 
Action: Mouse pressed left at (575, 129)
Screenshot: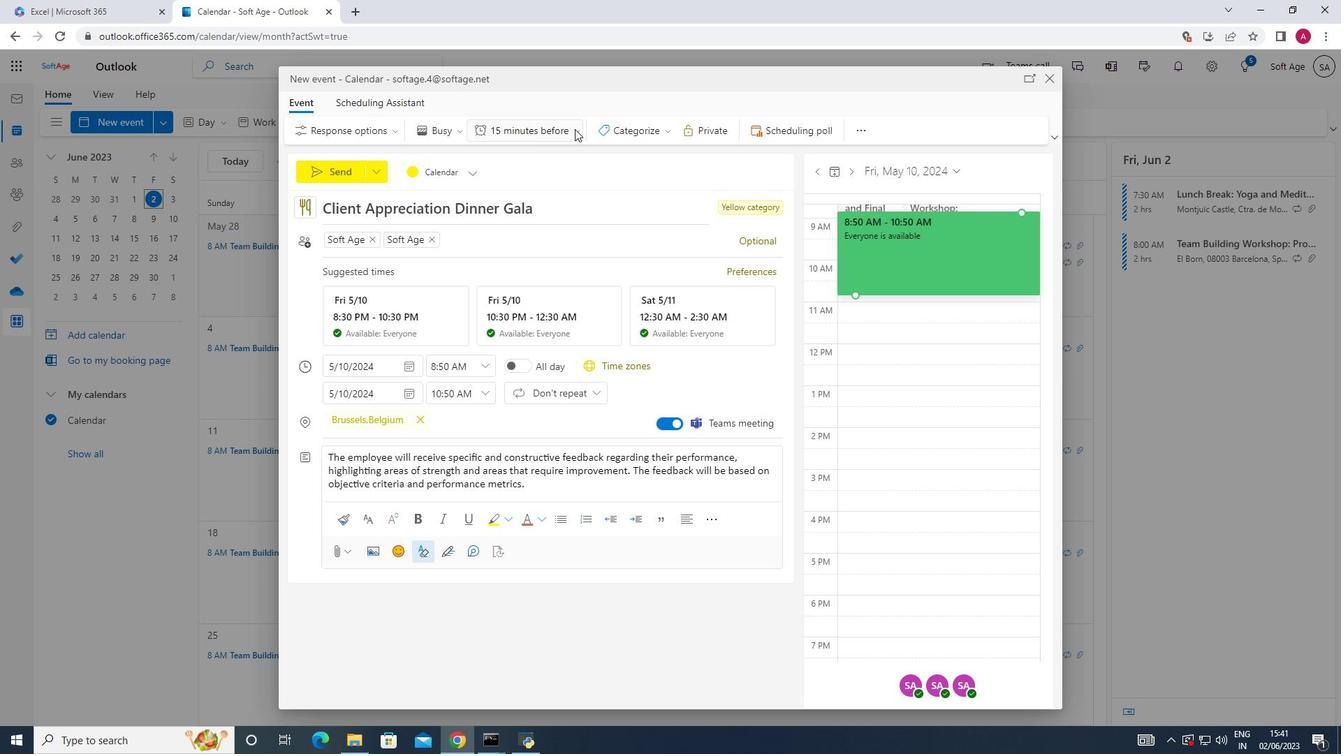 
Action: Mouse moved to (546, 256)
Screenshot: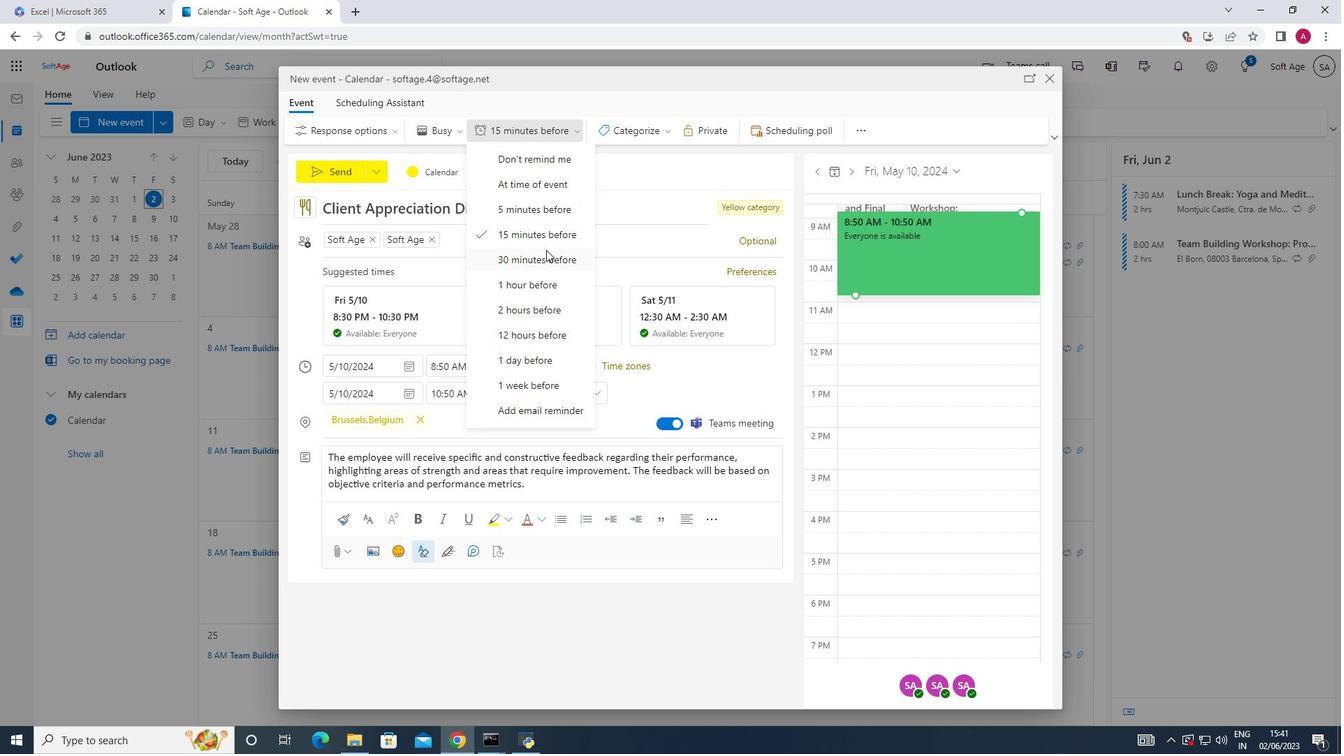
Action: Mouse pressed left at (546, 256)
Screenshot: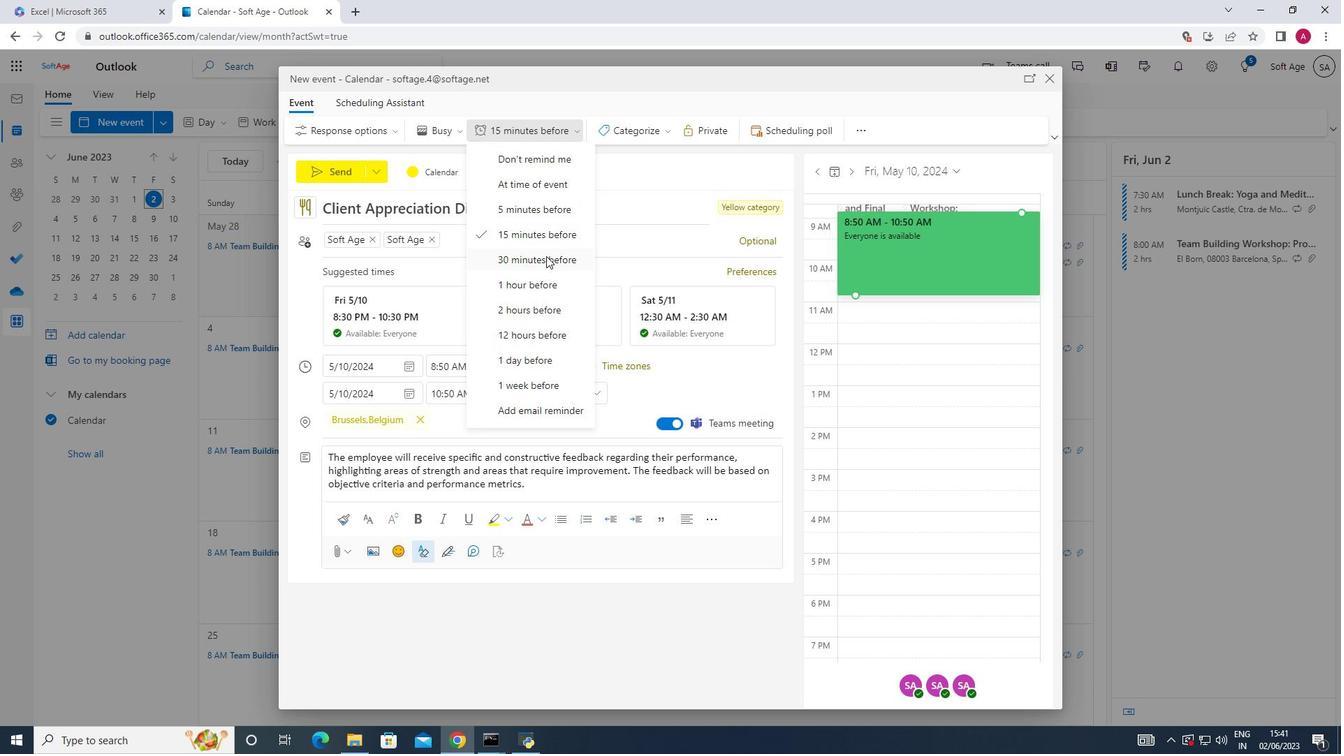 
Action: Mouse moved to (351, 179)
Screenshot: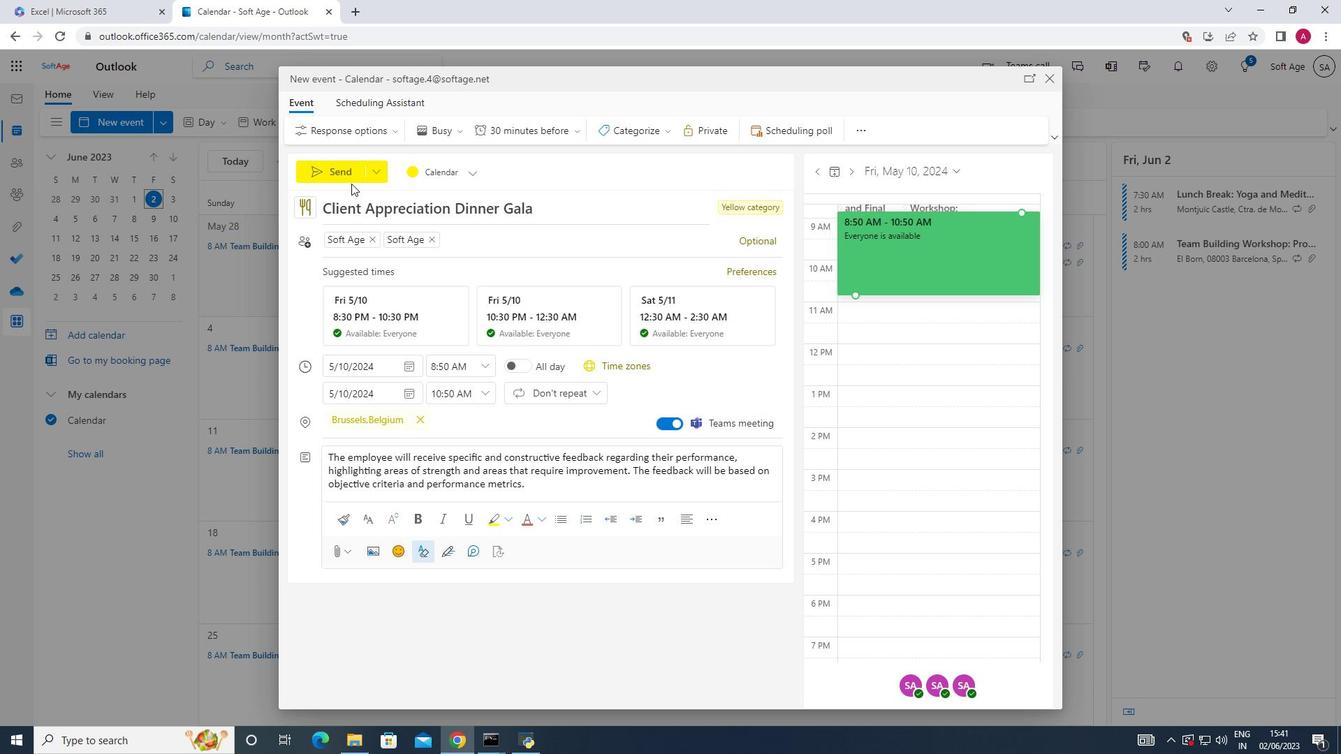 
Action: Mouse pressed left at (351, 179)
Screenshot: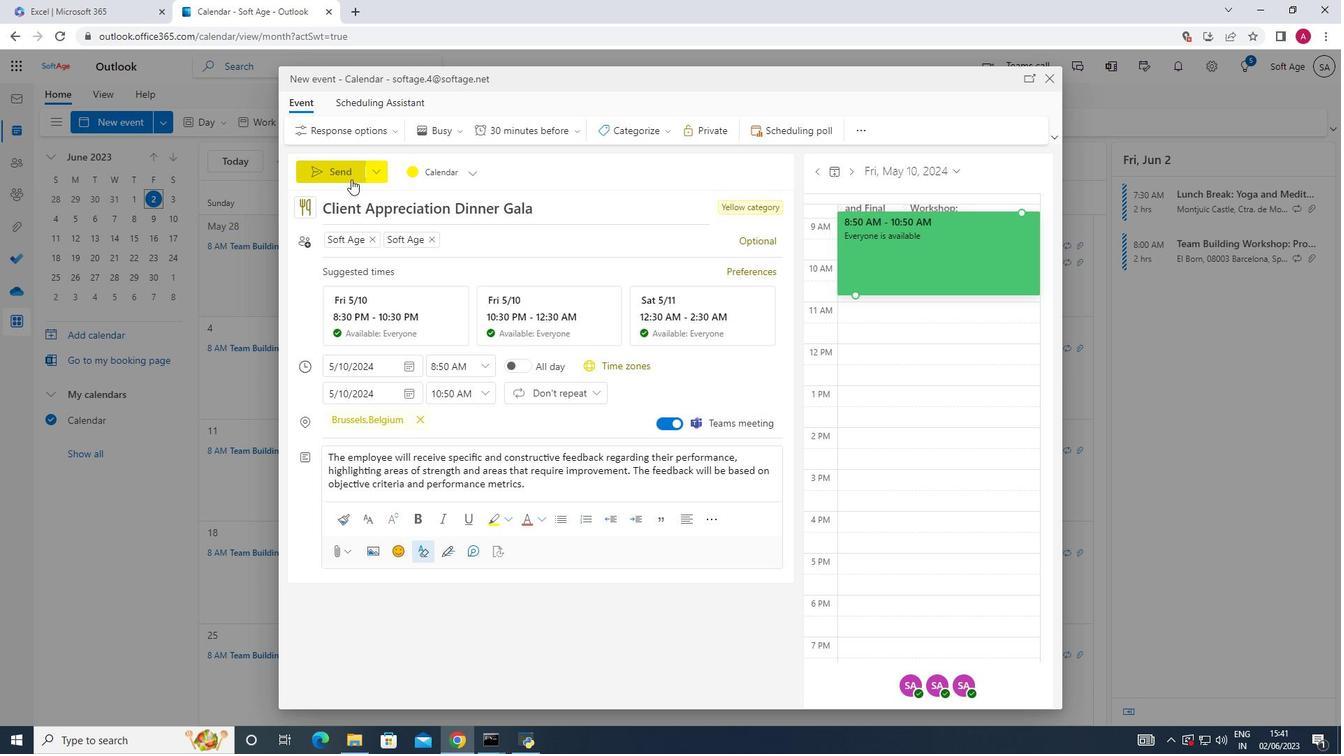 
